Task: Find connections with filter location Pandharpur with filter topic #indiawith filter profile language Potuguese with filter current company IPE Global Limited with filter school Teerthanker Mahaveer University, Moradabad with filter industry Professional Organizations with filter service category Information Management with filter keywords title Risk Manager
Action: Mouse moved to (497, 65)
Screenshot: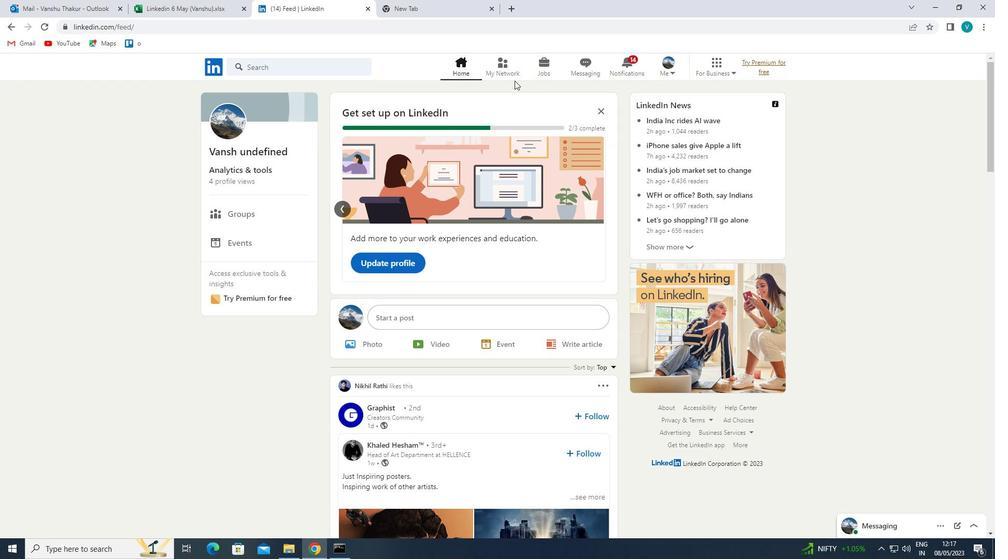 
Action: Mouse pressed left at (497, 65)
Screenshot: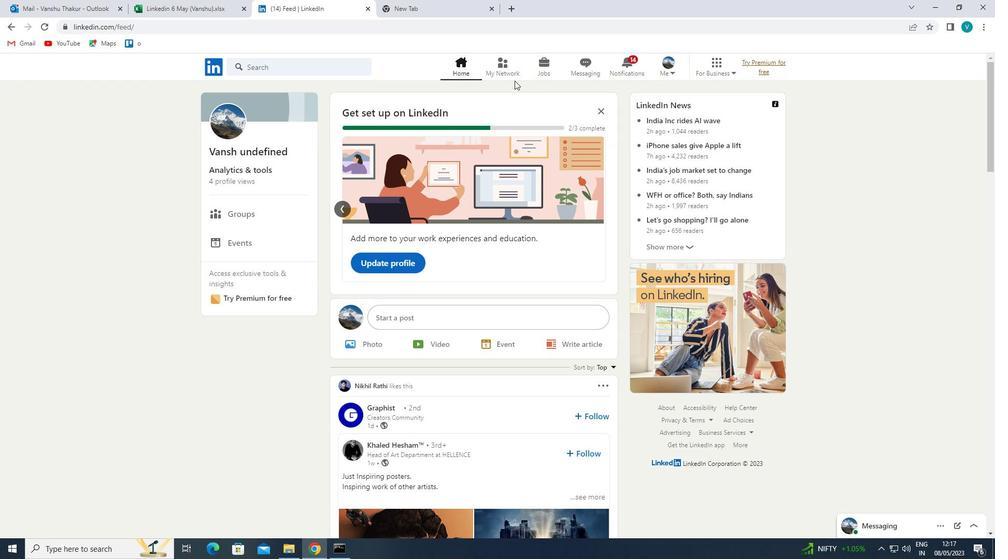 
Action: Mouse moved to (294, 120)
Screenshot: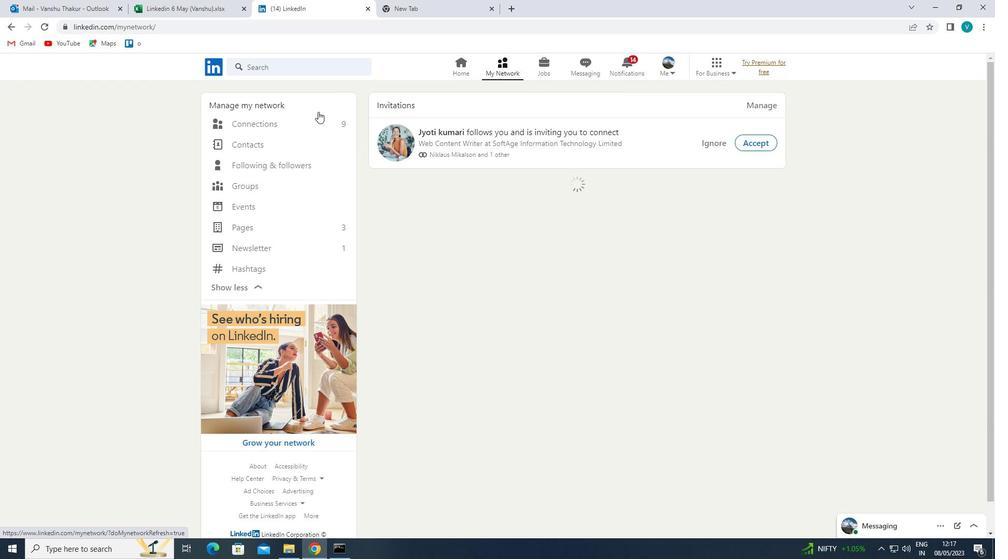 
Action: Mouse pressed left at (294, 120)
Screenshot: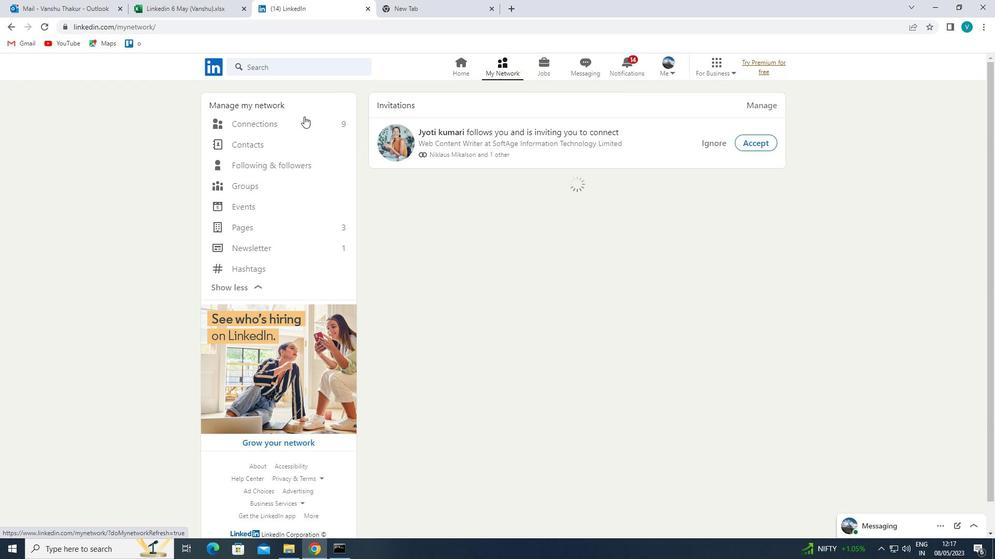 
Action: Mouse moved to (554, 128)
Screenshot: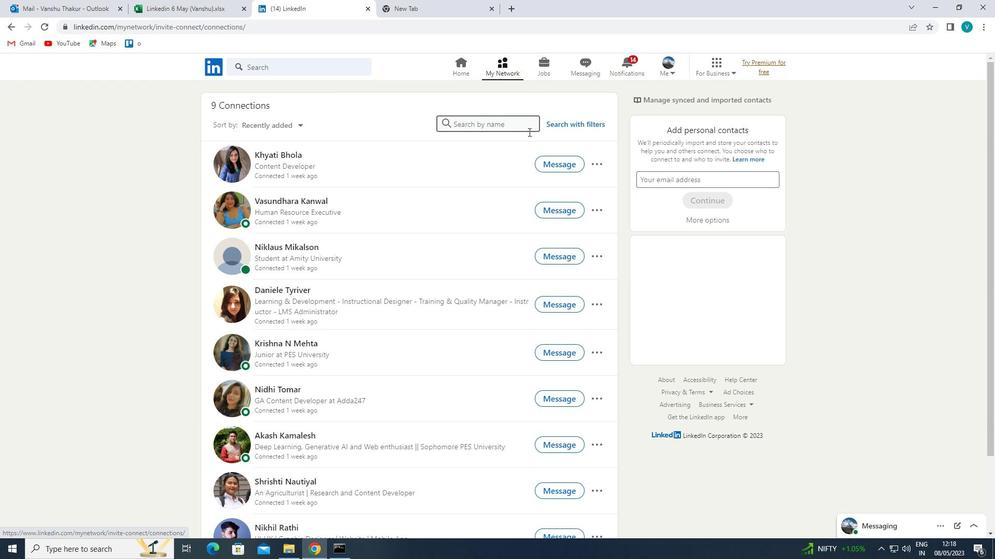 
Action: Mouse pressed left at (554, 128)
Screenshot: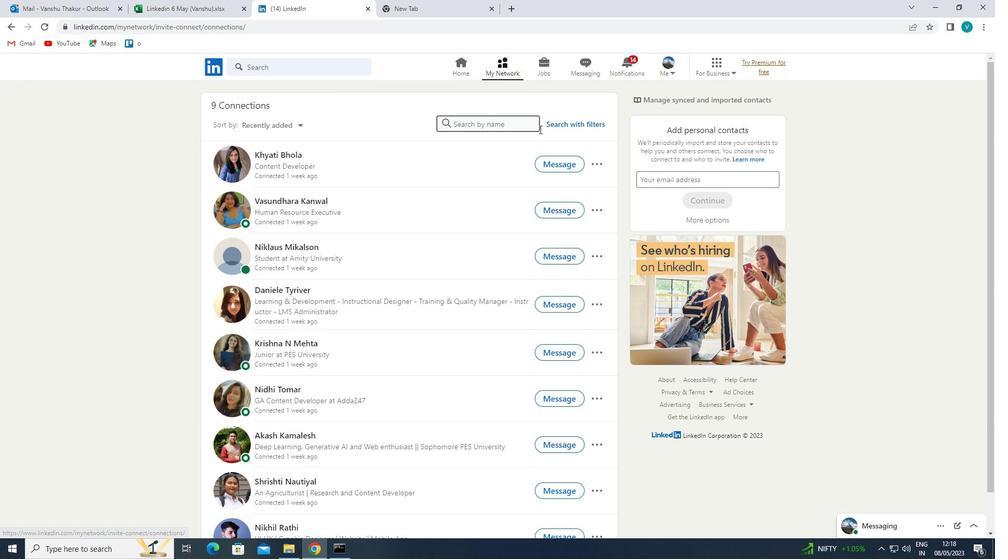 
Action: Mouse moved to (507, 101)
Screenshot: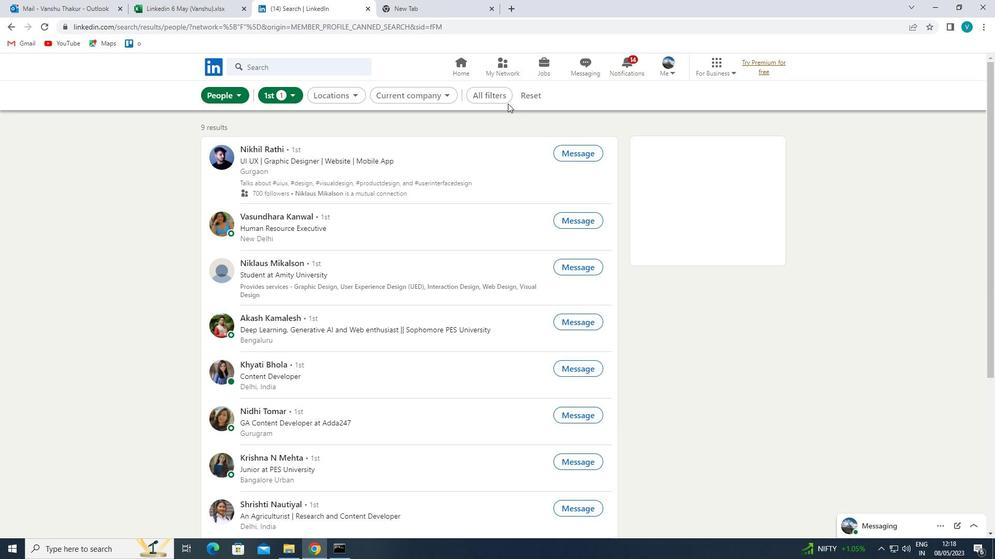 
Action: Mouse pressed left at (507, 101)
Screenshot: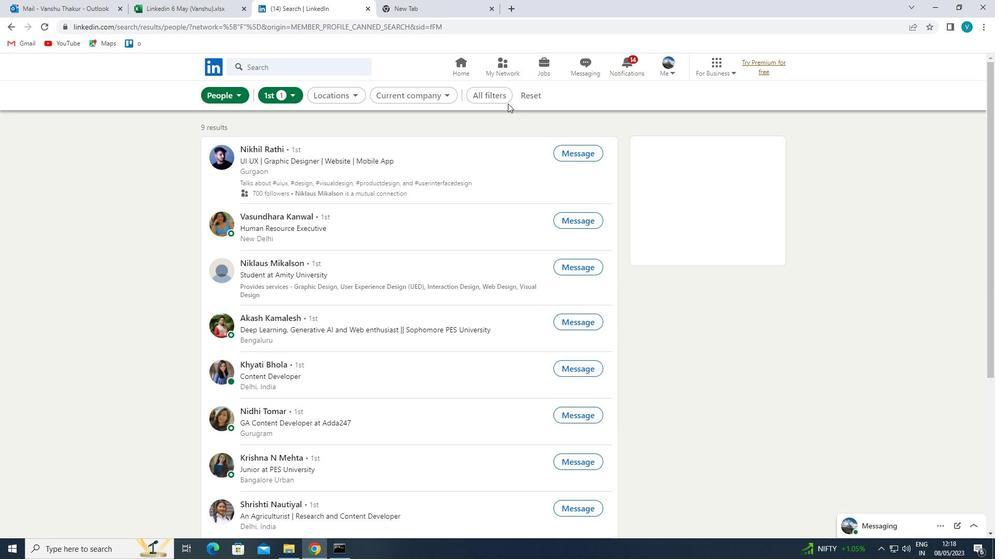 
Action: Mouse moved to (859, 229)
Screenshot: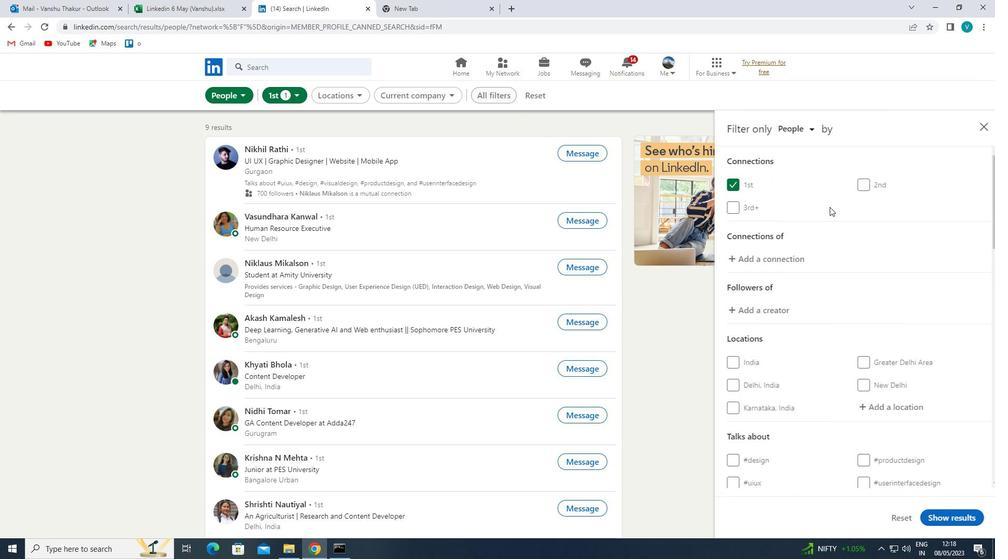 
Action: Mouse scrolled (859, 228) with delta (0, 0)
Screenshot: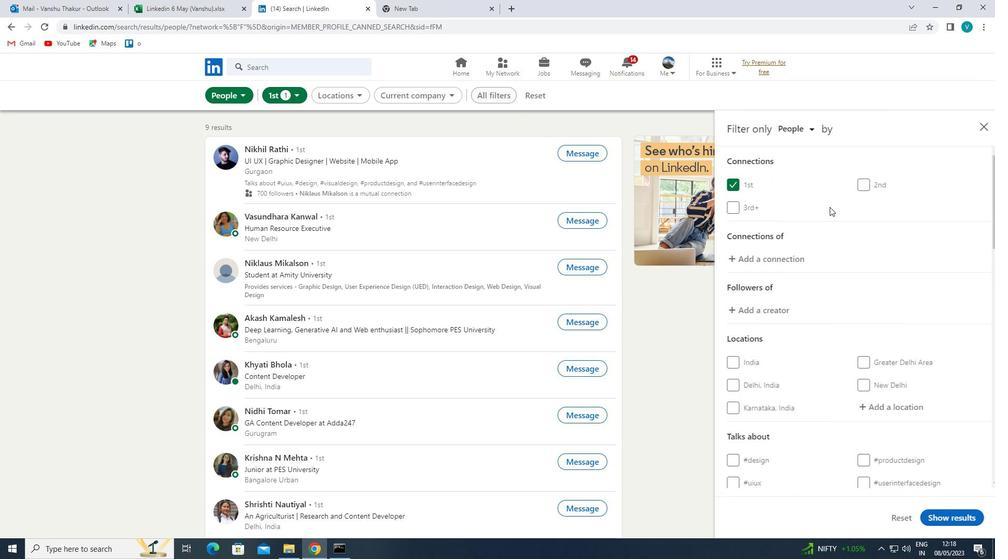 
Action: Mouse moved to (860, 231)
Screenshot: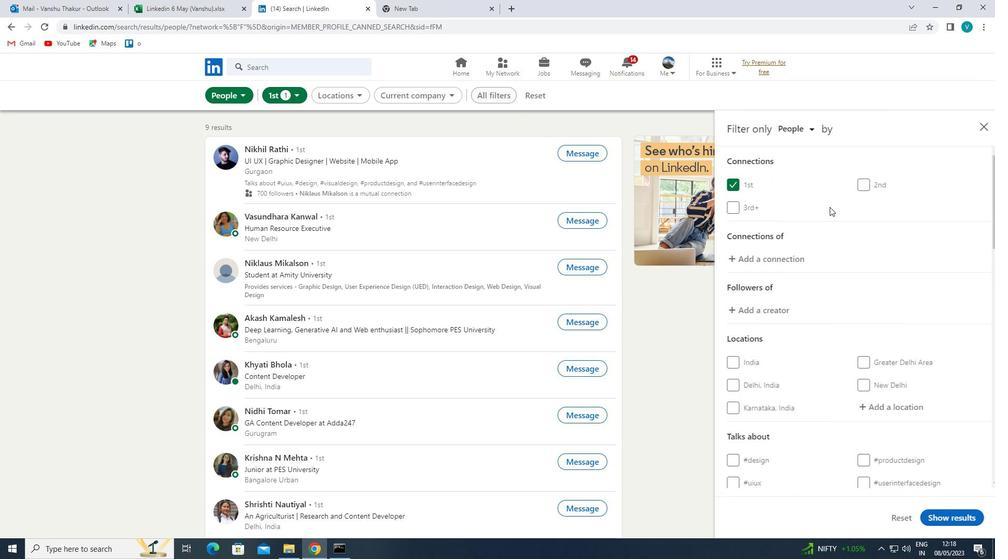 
Action: Mouse scrolled (860, 230) with delta (0, 0)
Screenshot: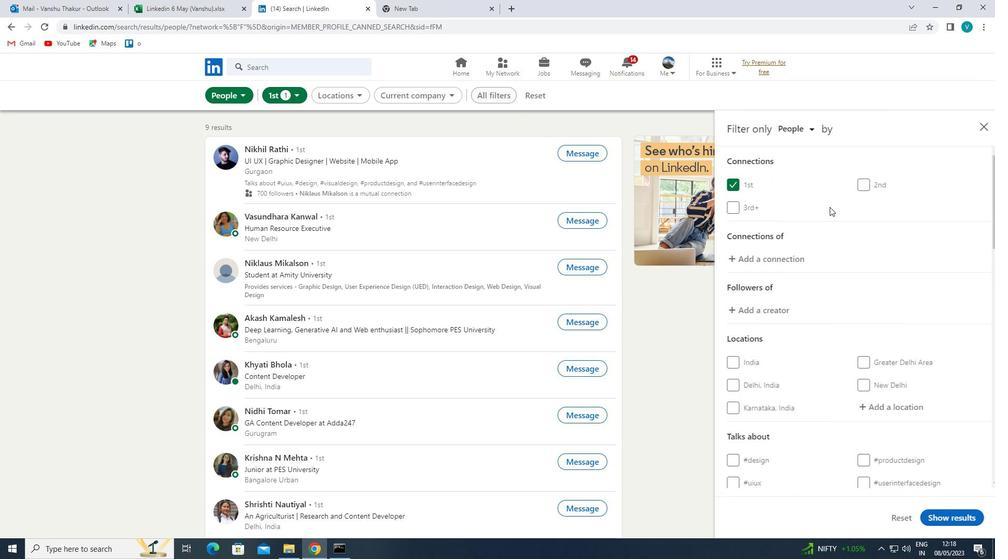 
Action: Mouse moved to (885, 306)
Screenshot: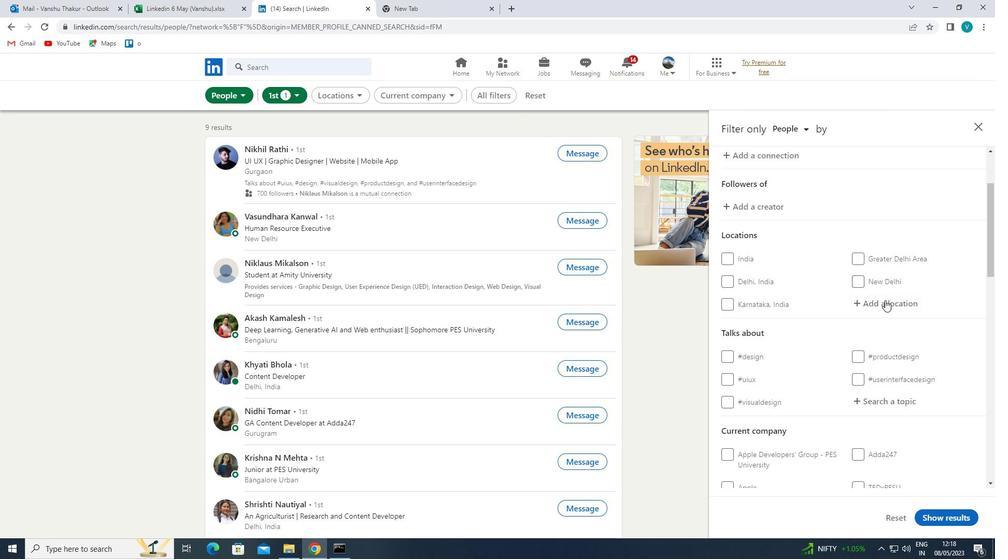 
Action: Mouse pressed left at (885, 306)
Screenshot: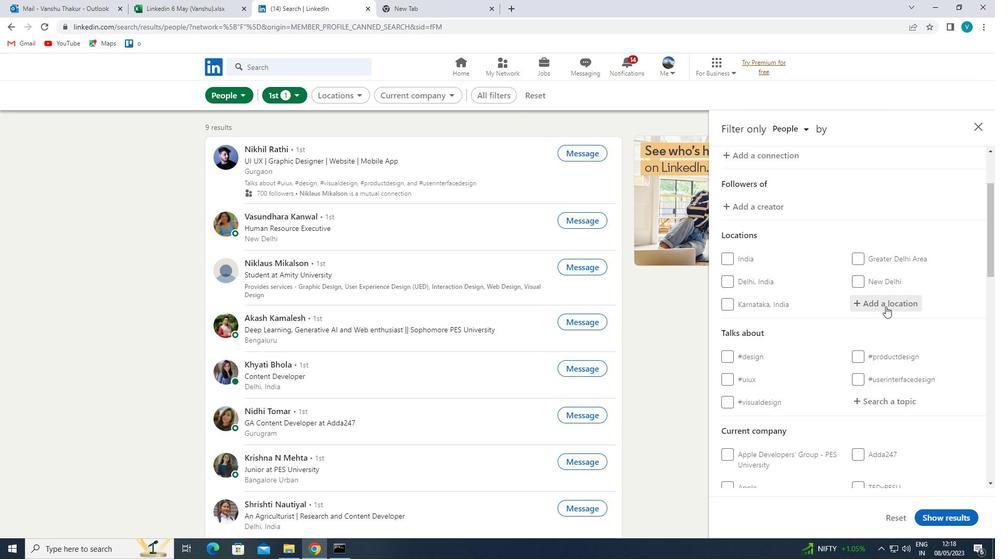 
Action: Mouse moved to (814, 264)
Screenshot: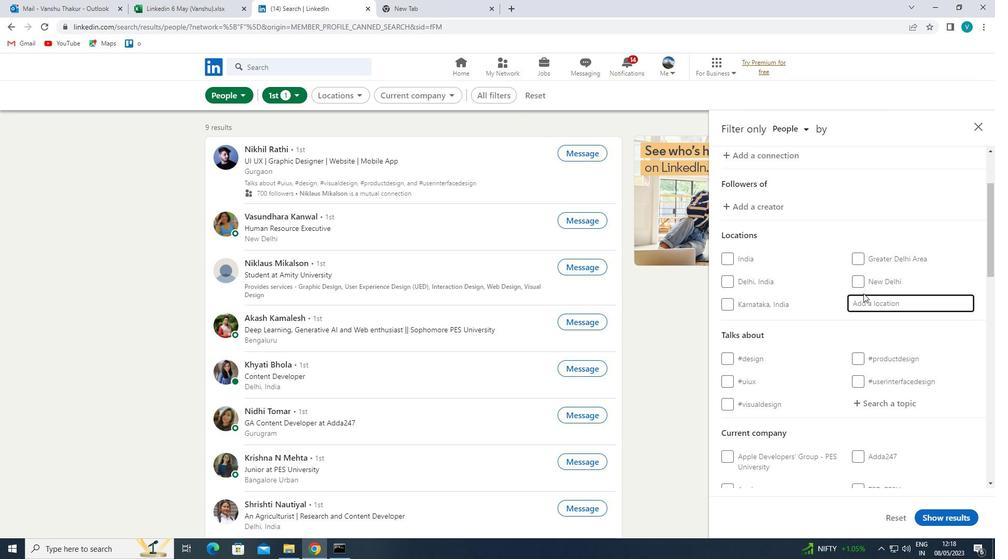 
Action: Key pressed <Key.shift>PANDHARPUR
Screenshot: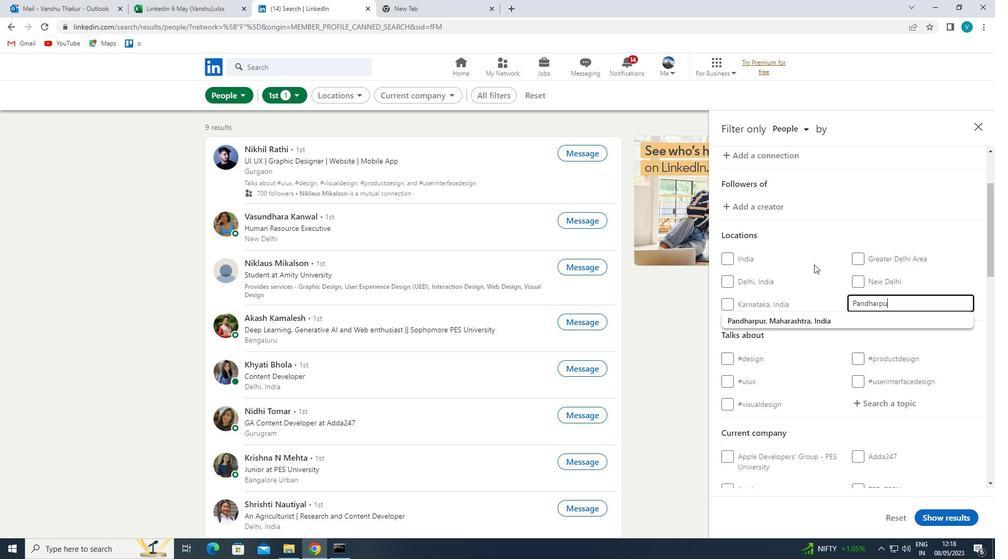
Action: Mouse moved to (811, 315)
Screenshot: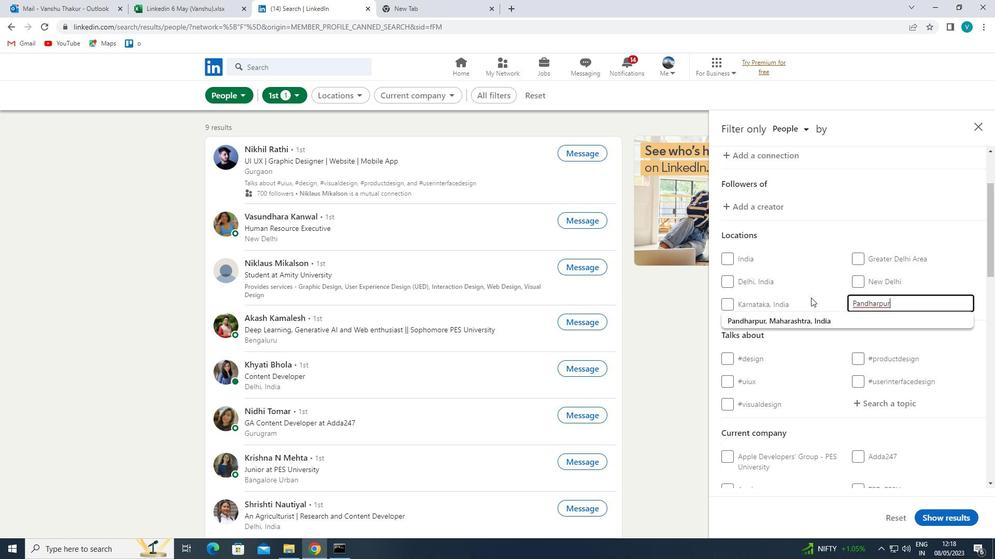 
Action: Mouse pressed left at (811, 315)
Screenshot: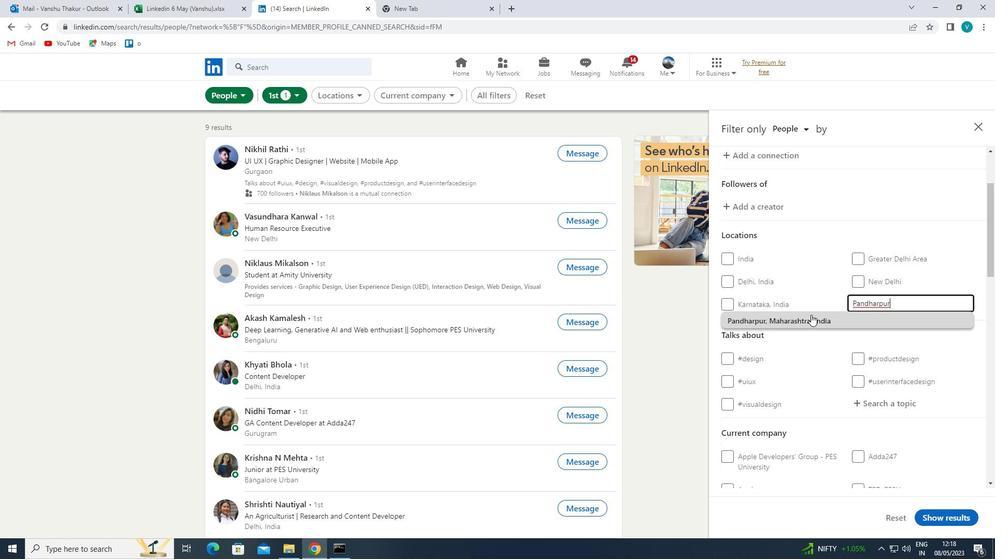 
Action: Mouse moved to (817, 313)
Screenshot: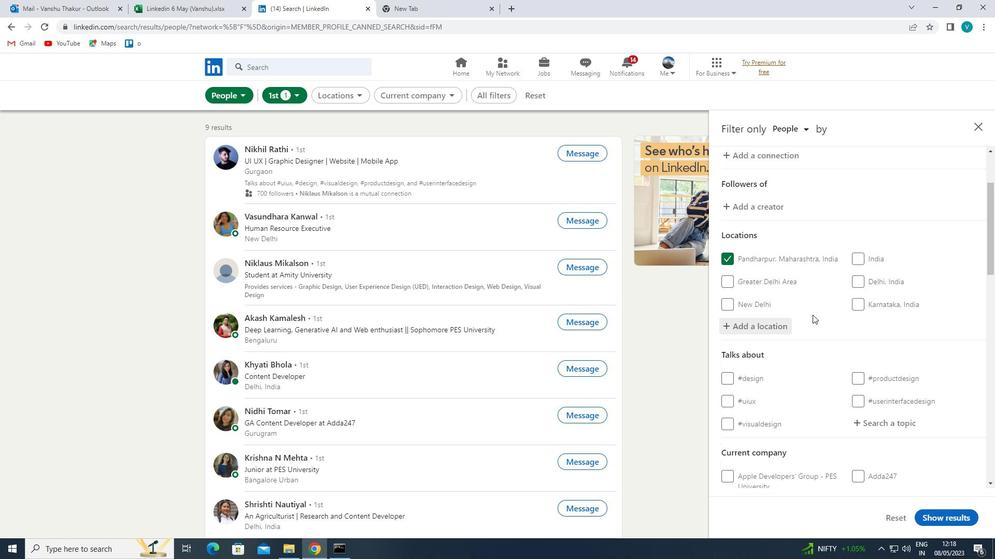 
Action: Mouse scrolled (817, 313) with delta (0, 0)
Screenshot: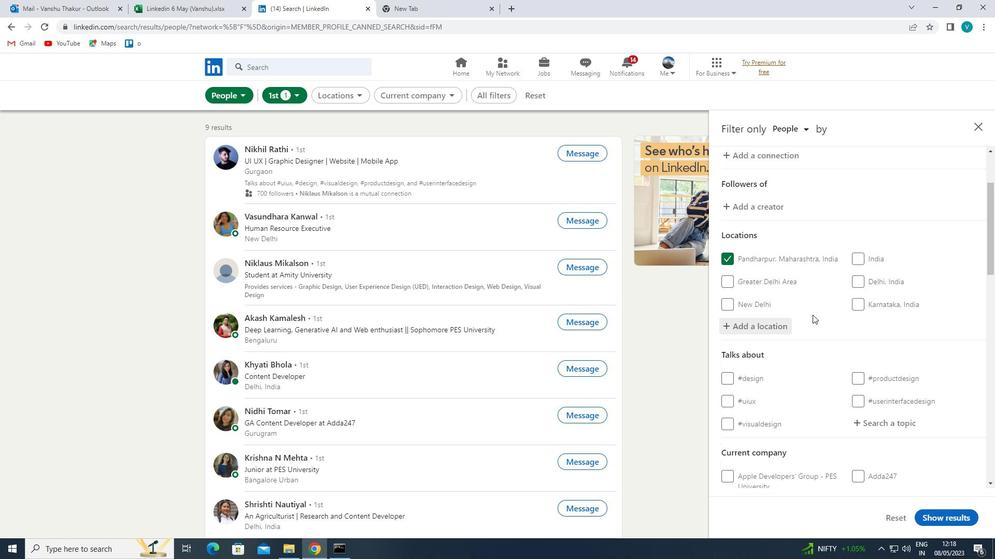 
Action: Mouse moved to (822, 314)
Screenshot: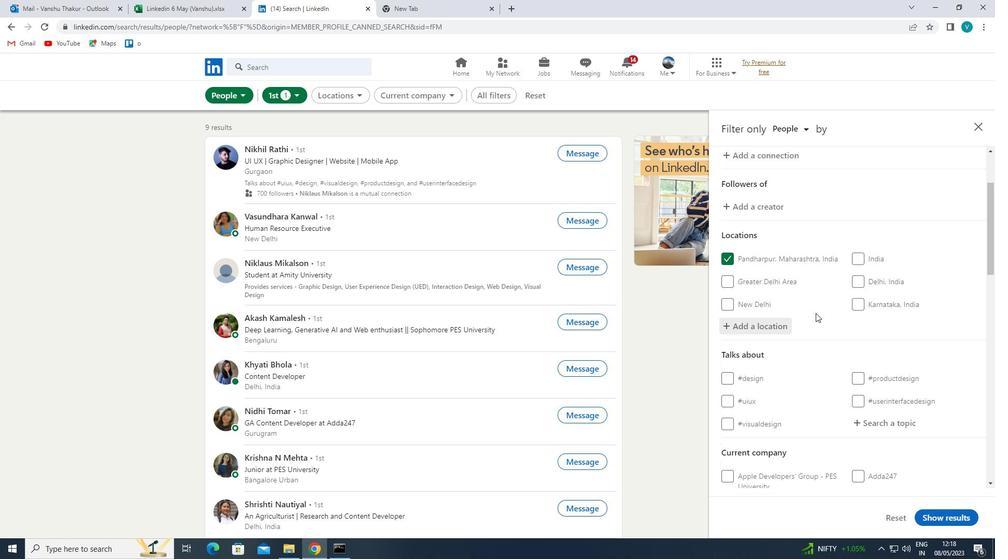 
Action: Mouse scrolled (822, 313) with delta (0, 0)
Screenshot: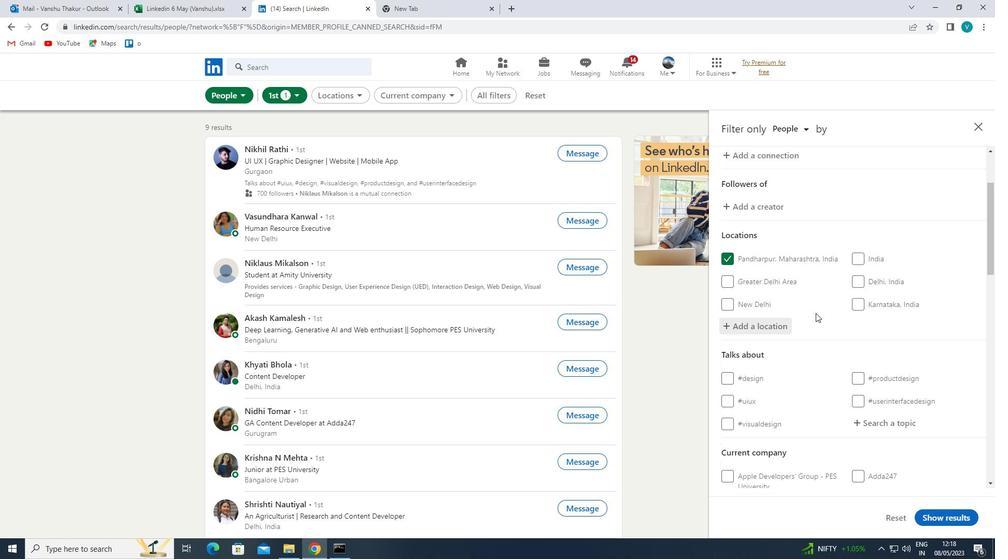
Action: Mouse moved to (830, 319)
Screenshot: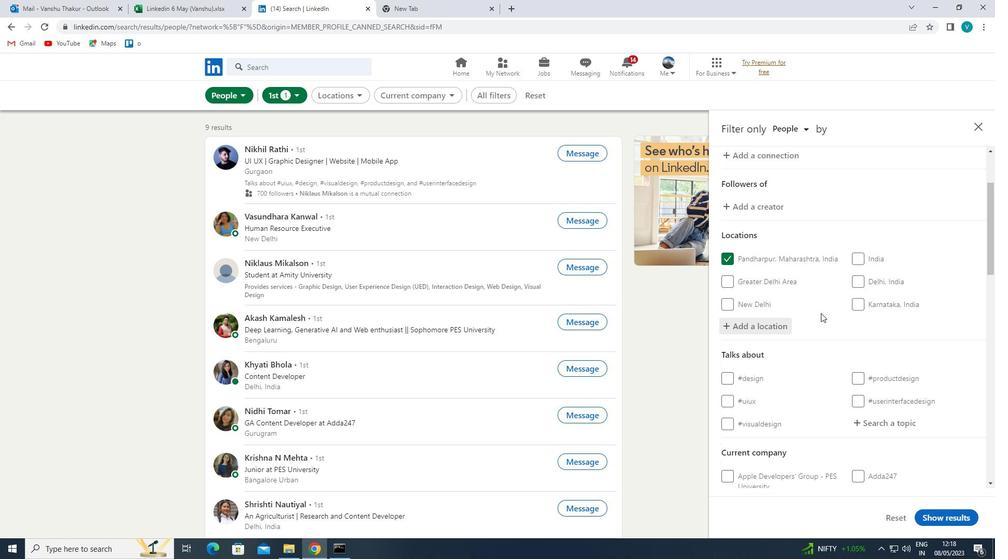 
Action: Mouse scrolled (830, 318) with delta (0, 0)
Screenshot: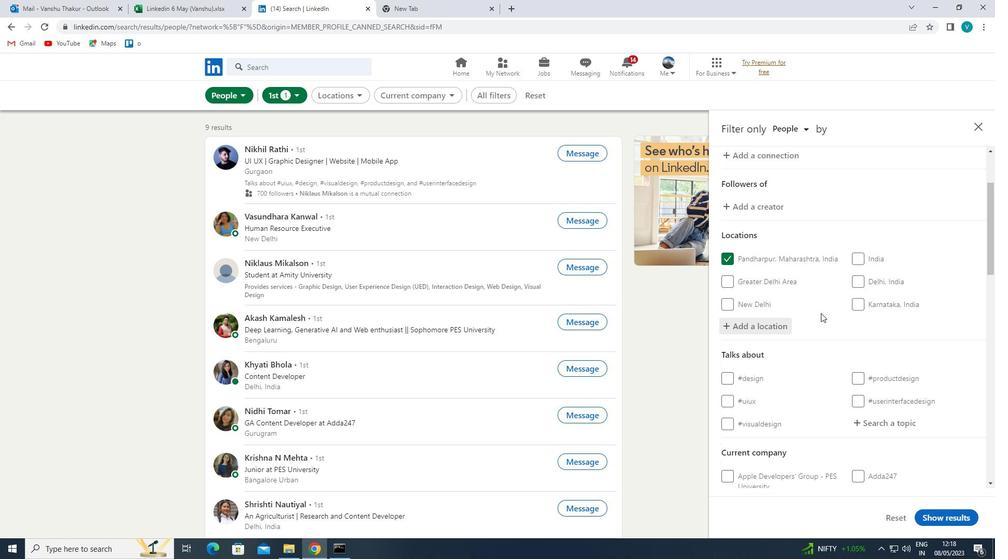 
Action: Mouse moved to (903, 265)
Screenshot: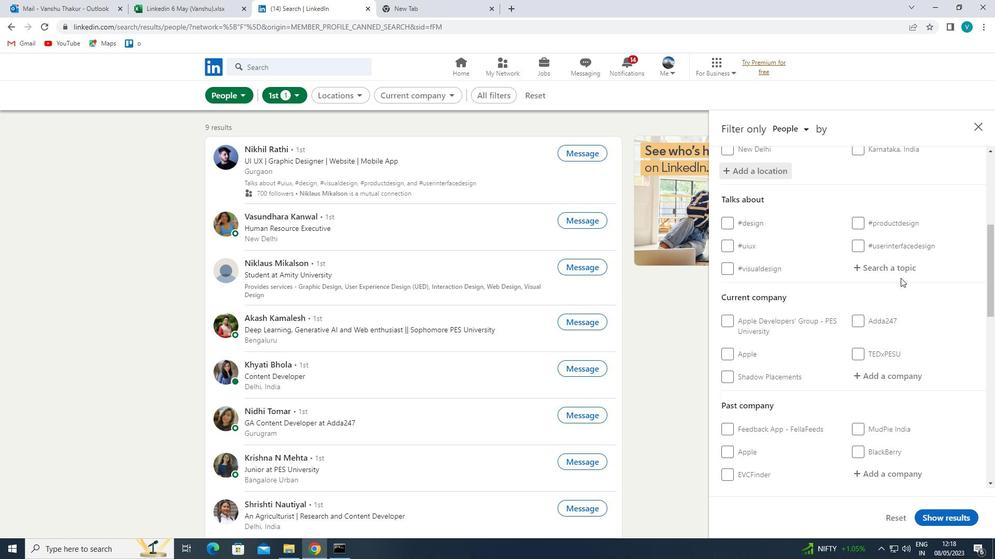 
Action: Mouse pressed left at (903, 265)
Screenshot: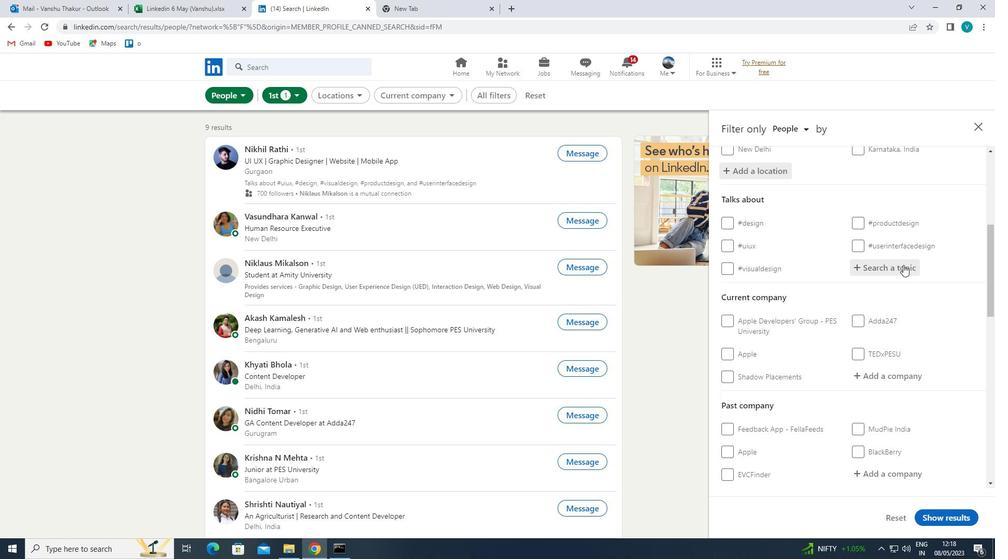 
Action: Mouse moved to (810, 209)
Screenshot: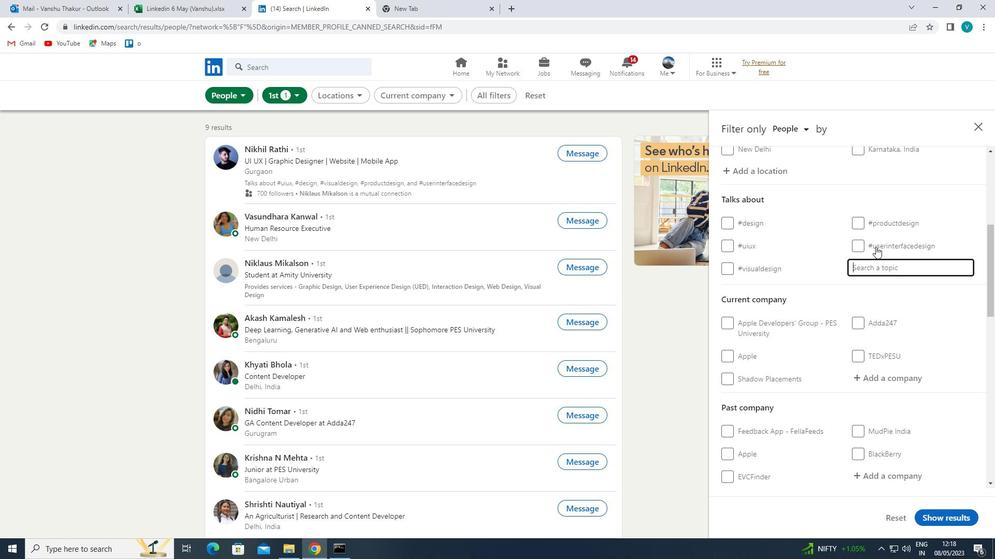 
Action: Key pressed INDIA
Screenshot: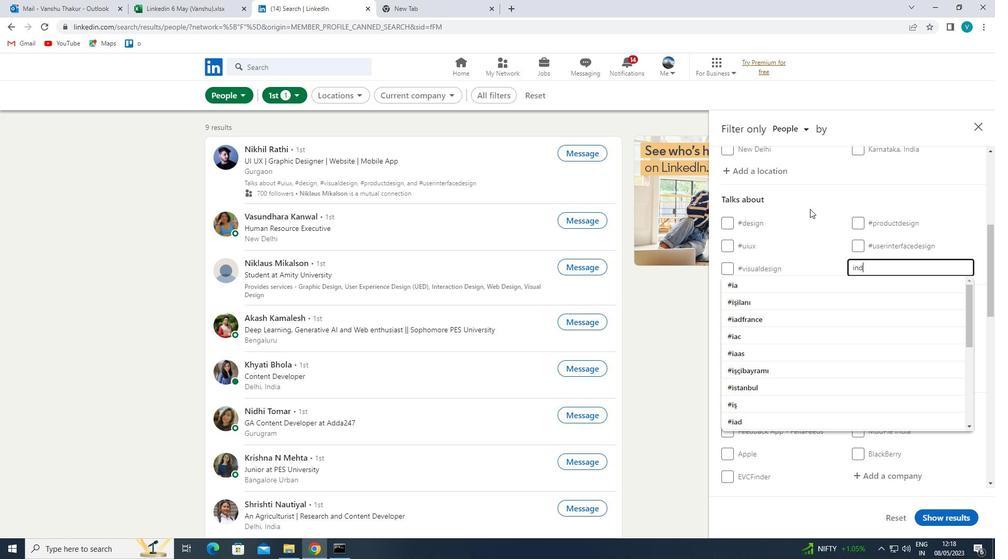 
Action: Mouse moved to (781, 281)
Screenshot: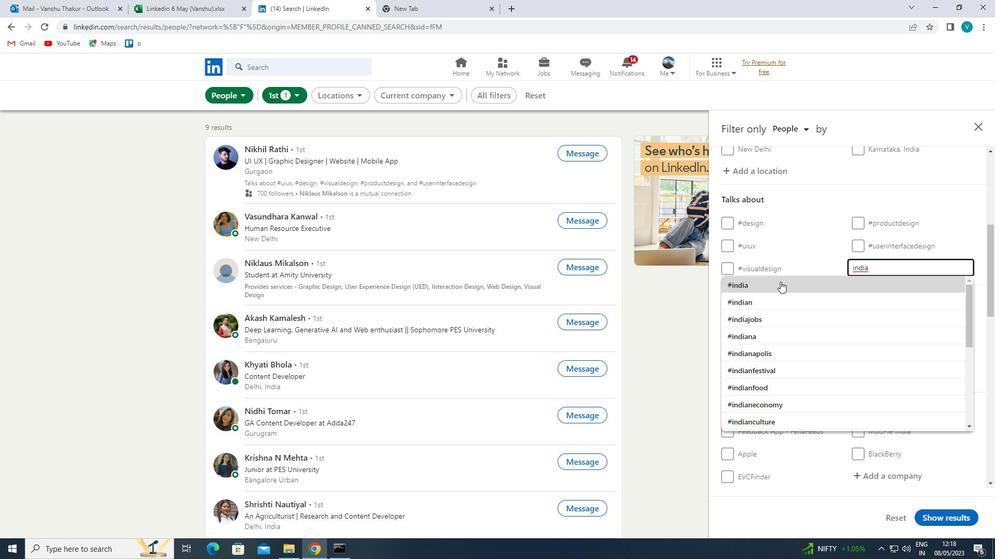 
Action: Mouse pressed left at (781, 281)
Screenshot: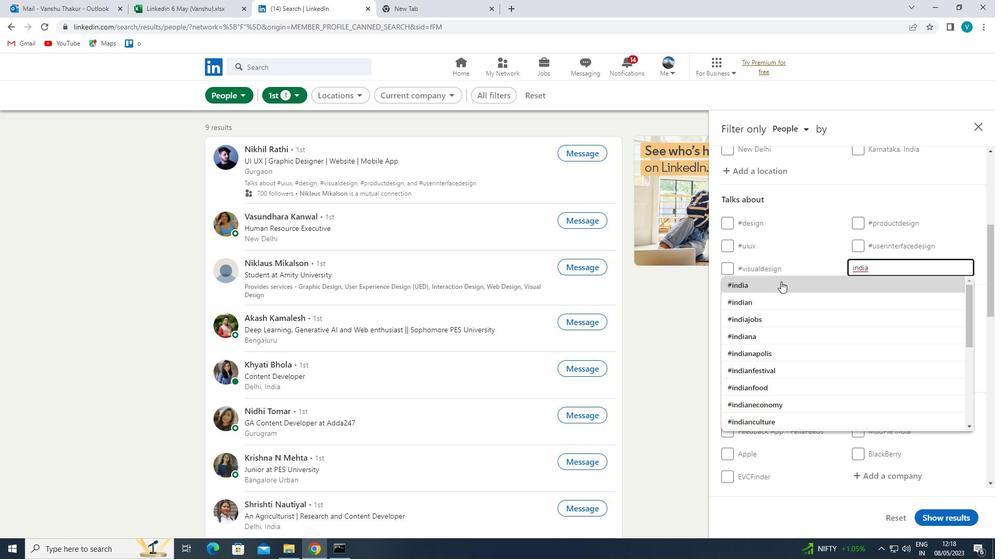 
Action: Mouse moved to (814, 275)
Screenshot: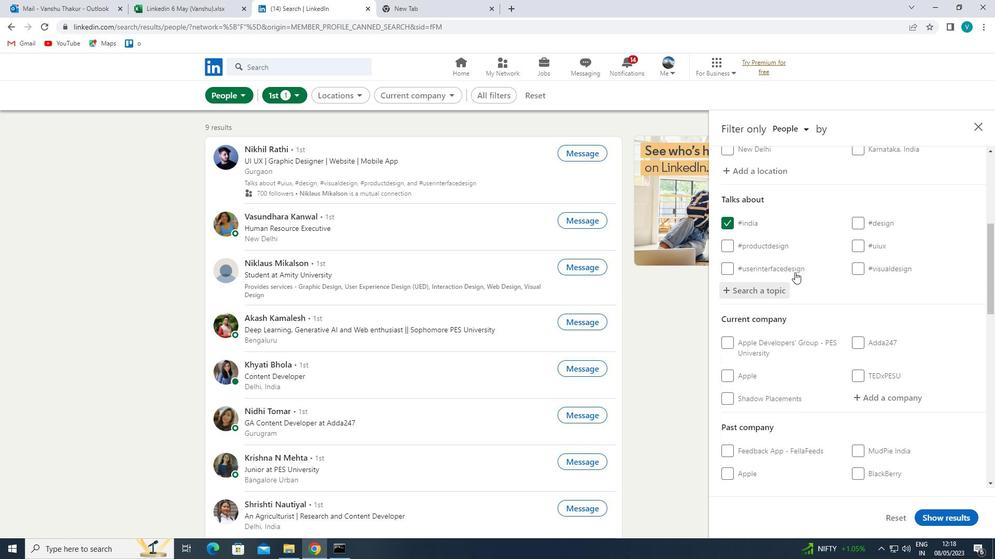 
Action: Mouse scrolled (814, 275) with delta (0, 0)
Screenshot: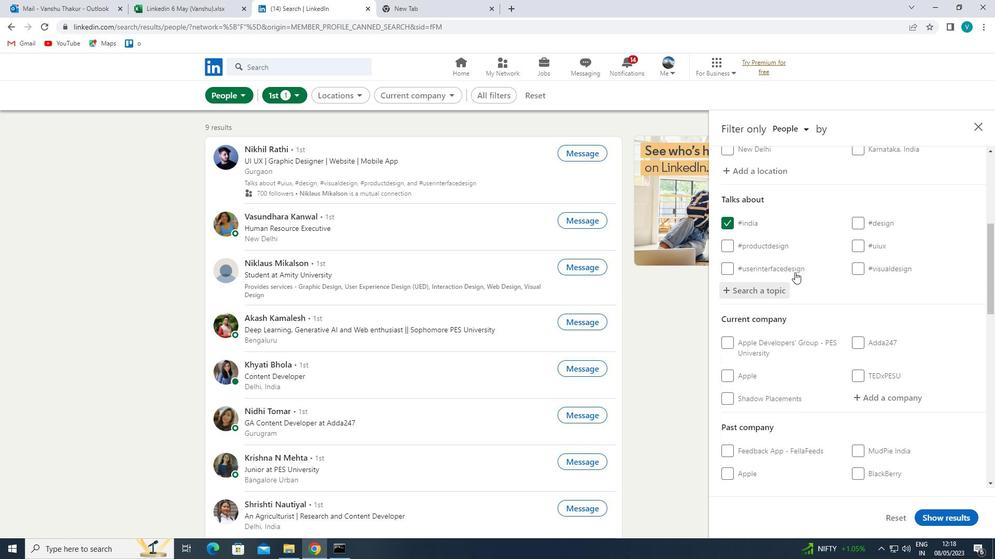 
Action: Mouse moved to (837, 284)
Screenshot: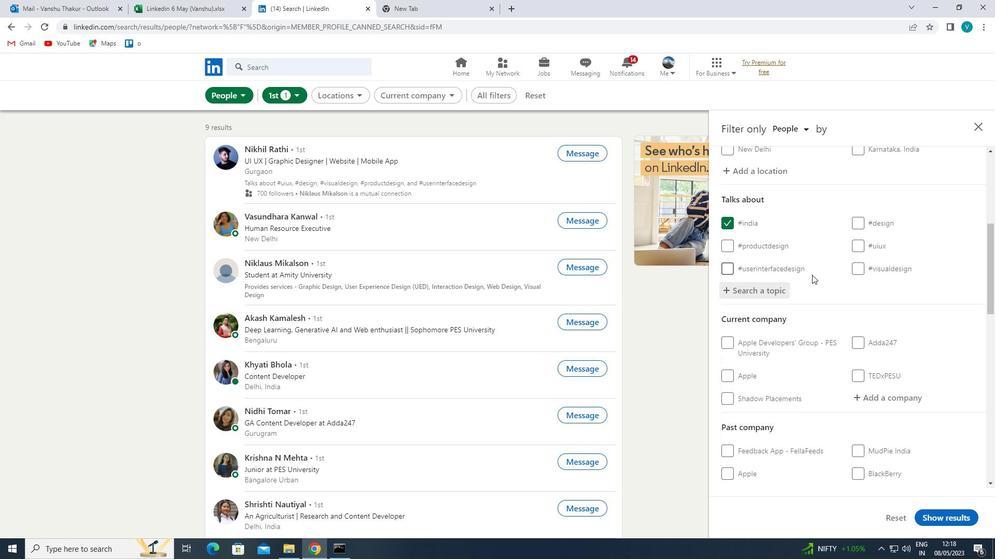 
Action: Mouse scrolled (837, 283) with delta (0, 0)
Screenshot: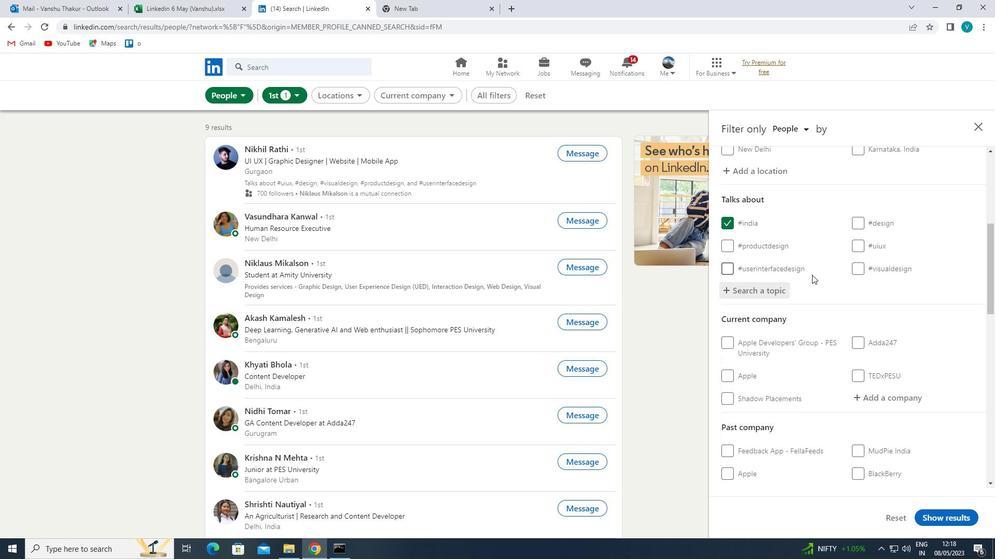 
Action: Mouse moved to (840, 284)
Screenshot: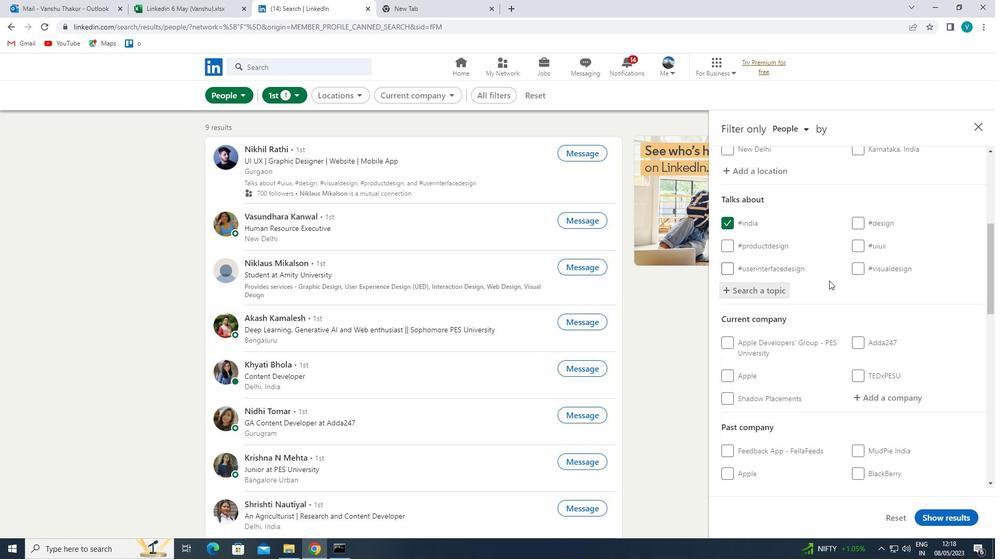
Action: Mouse scrolled (840, 283) with delta (0, 0)
Screenshot: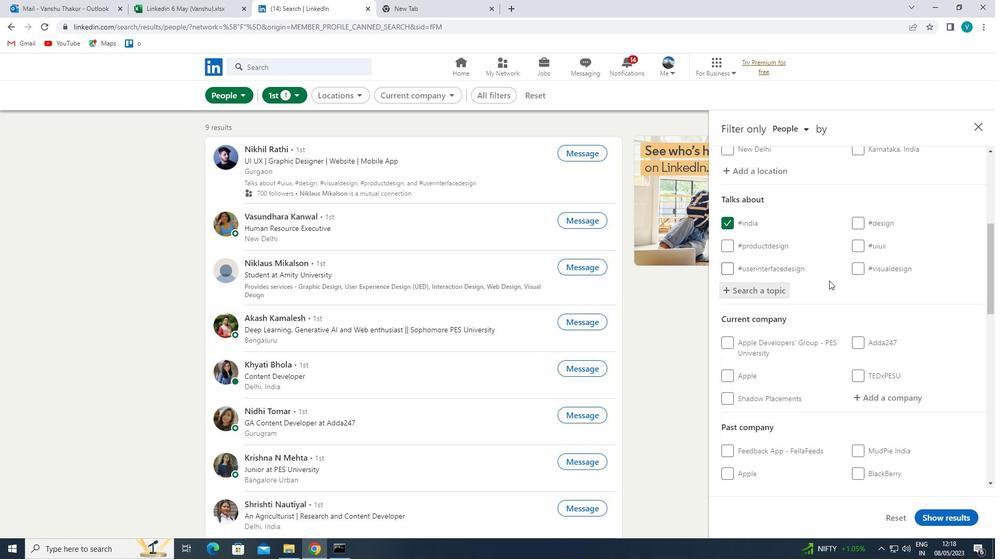 
Action: Mouse moved to (896, 259)
Screenshot: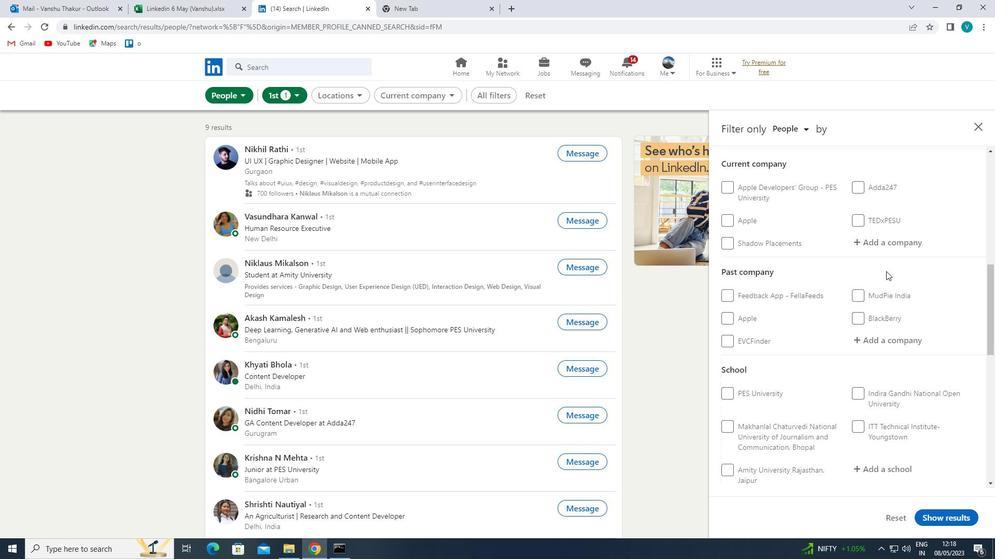 
Action: Mouse pressed left at (896, 259)
Screenshot: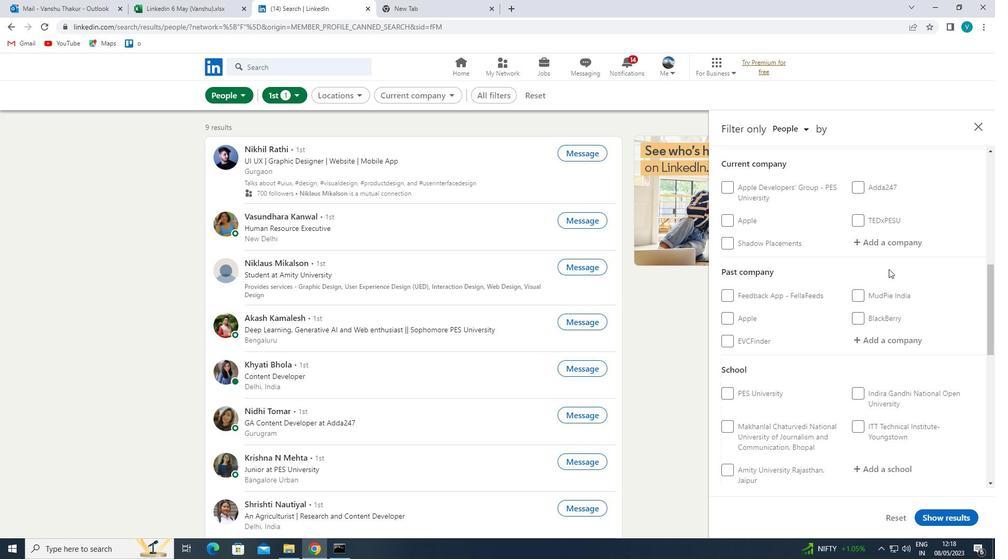 
Action: Mouse moved to (904, 244)
Screenshot: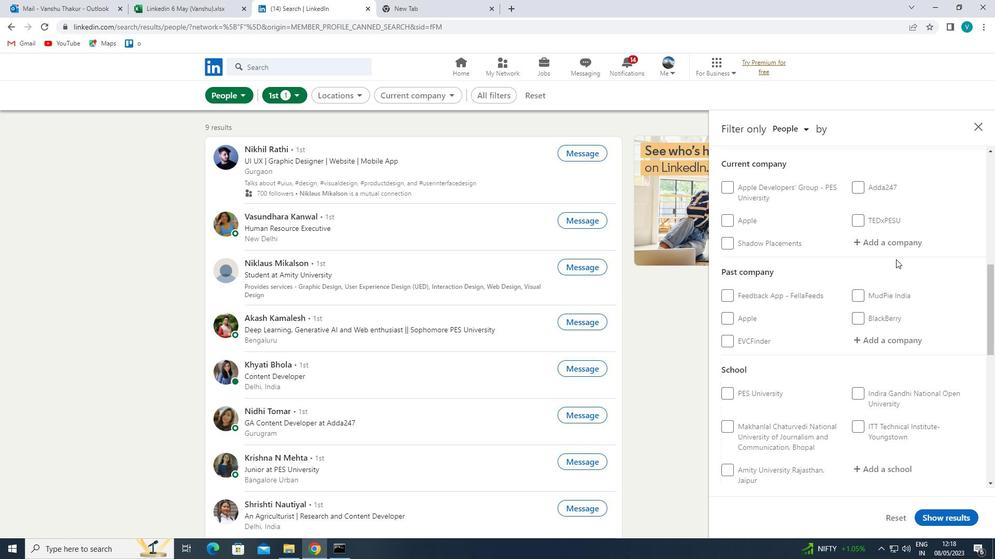 
Action: Mouse pressed left at (904, 244)
Screenshot: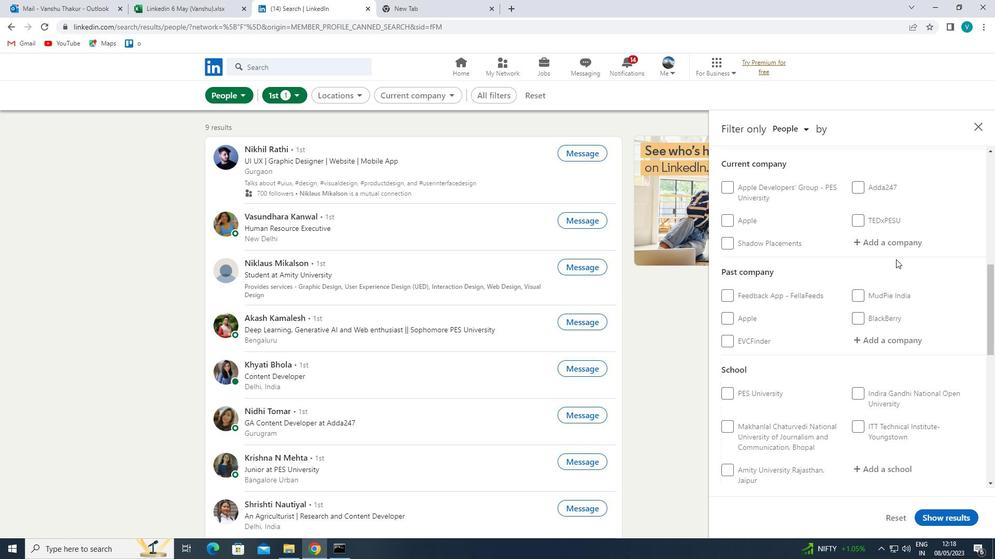 
Action: Mouse moved to (835, 202)
Screenshot: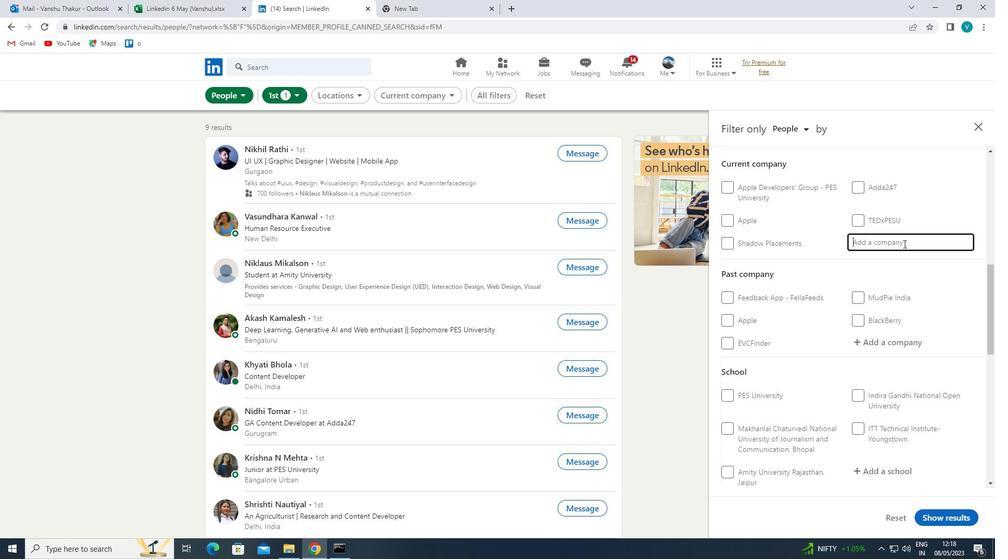
Action: Key pressed <Key.shift>IPE<Key.space>
Screenshot: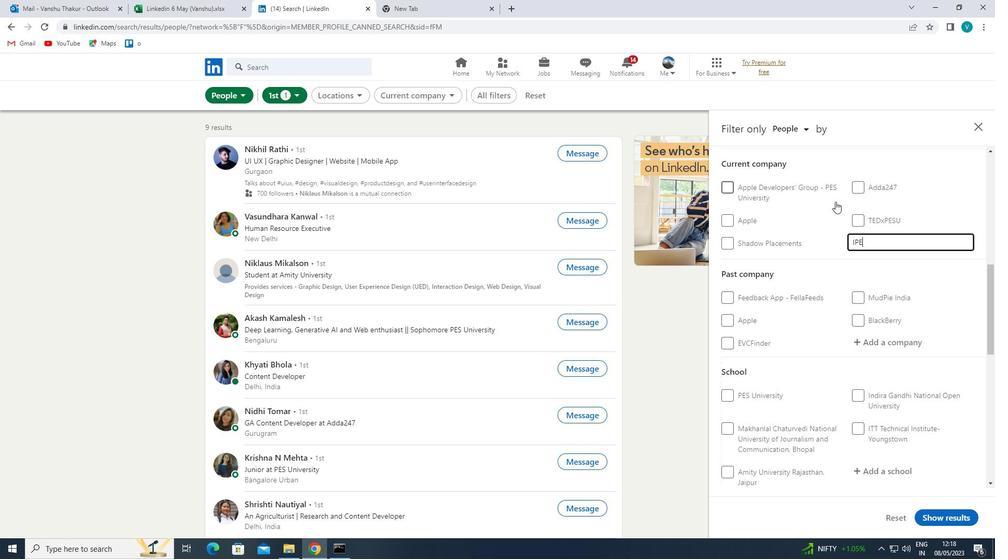 
Action: Mouse moved to (833, 254)
Screenshot: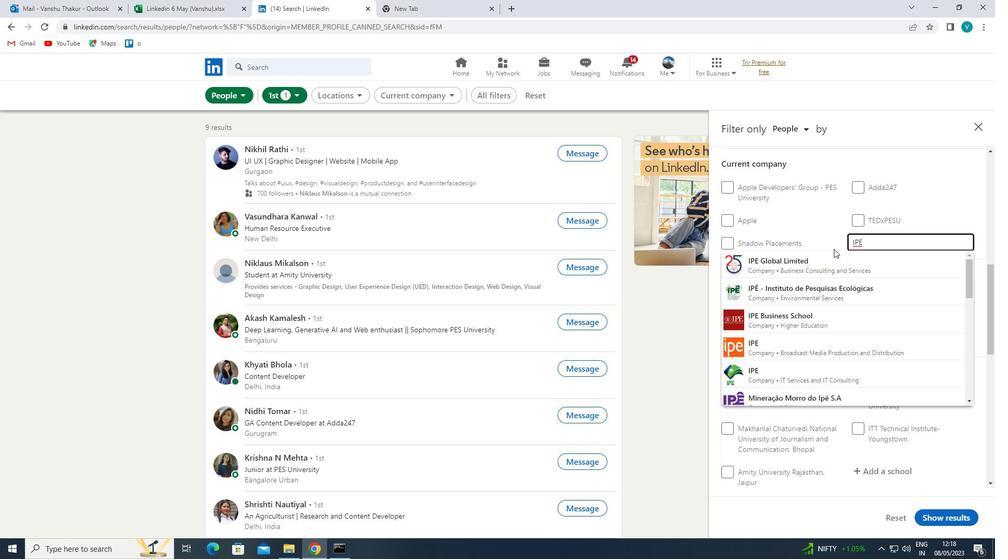 
Action: Mouse pressed left at (833, 254)
Screenshot: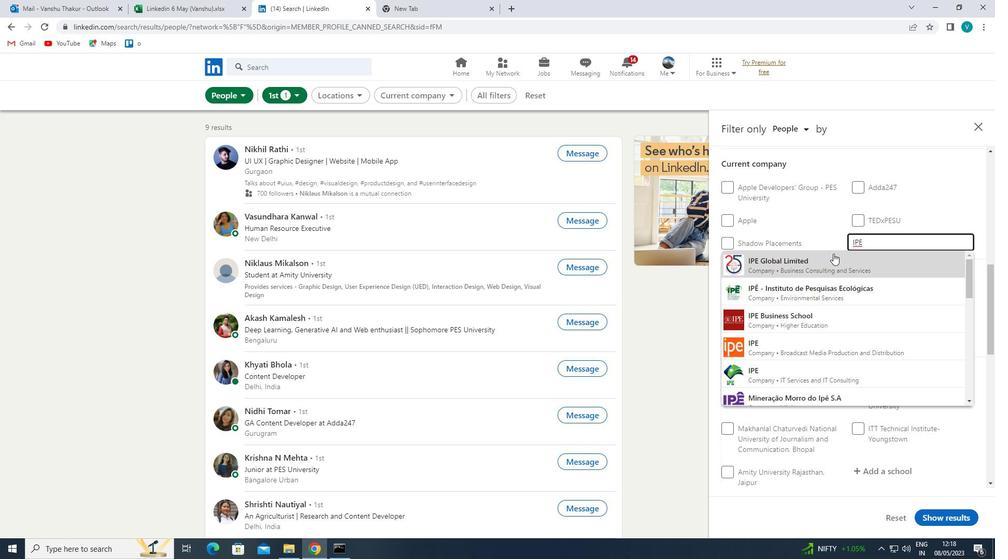 
Action: Mouse moved to (833, 255)
Screenshot: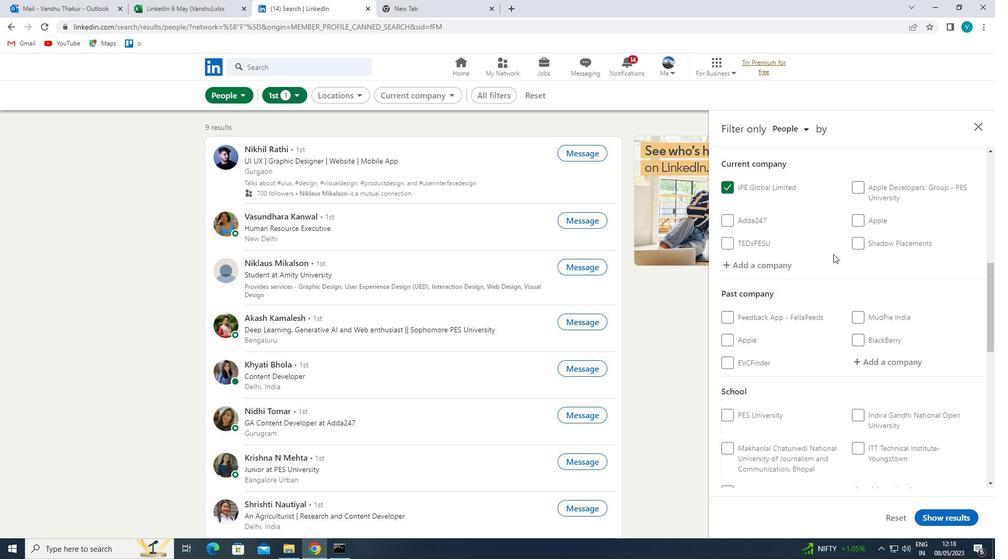 
Action: Mouse scrolled (833, 254) with delta (0, 0)
Screenshot: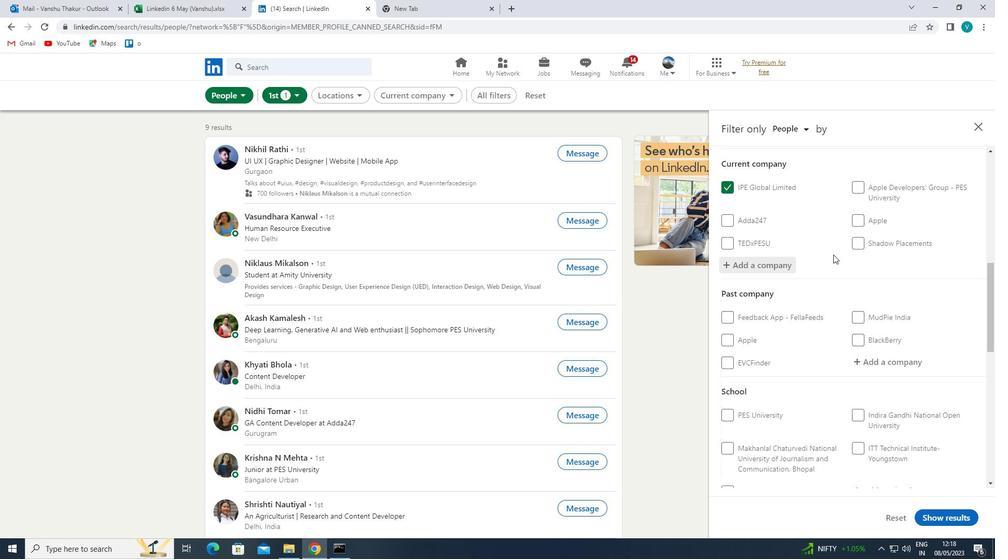 
Action: Mouse moved to (836, 256)
Screenshot: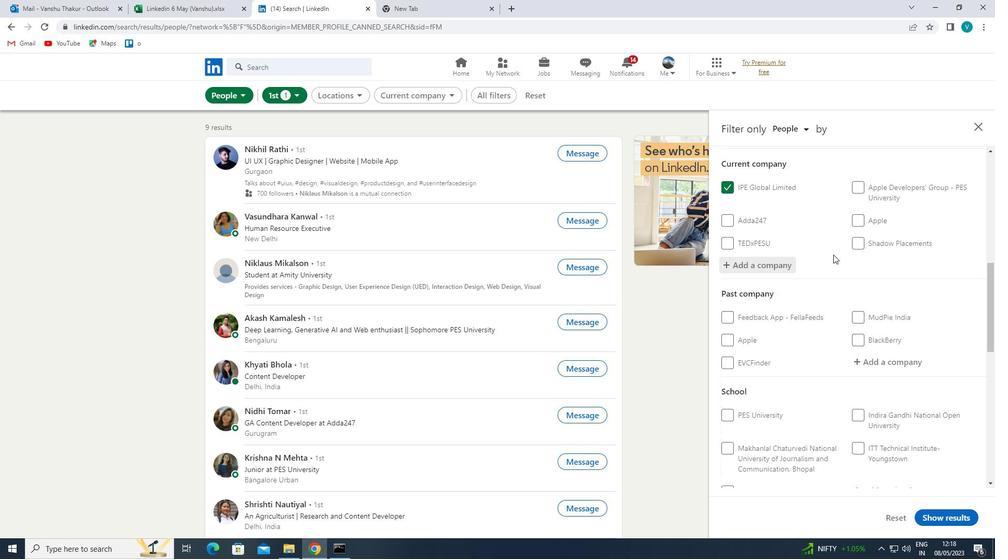 
Action: Mouse scrolled (836, 255) with delta (0, 0)
Screenshot: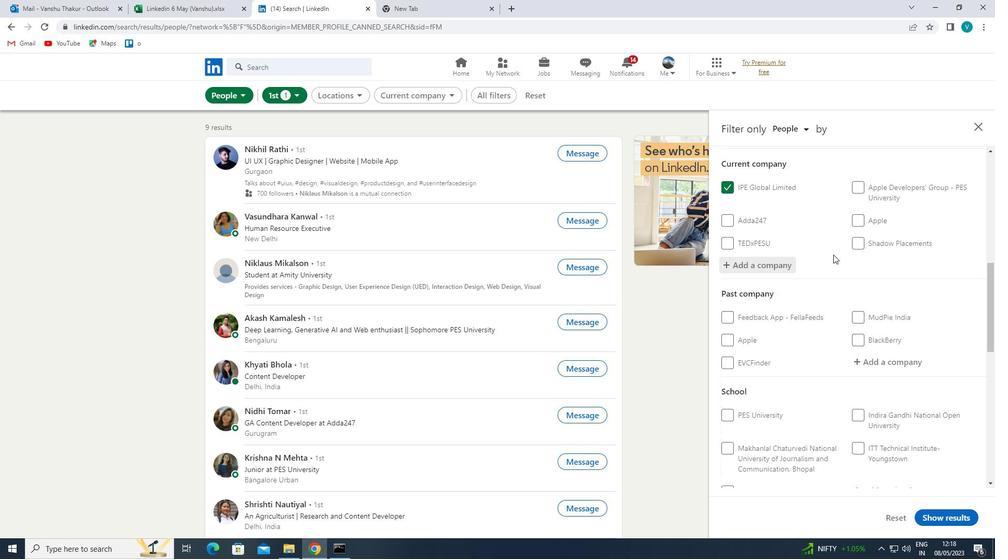 
Action: Mouse moved to (852, 285)
Screenshot: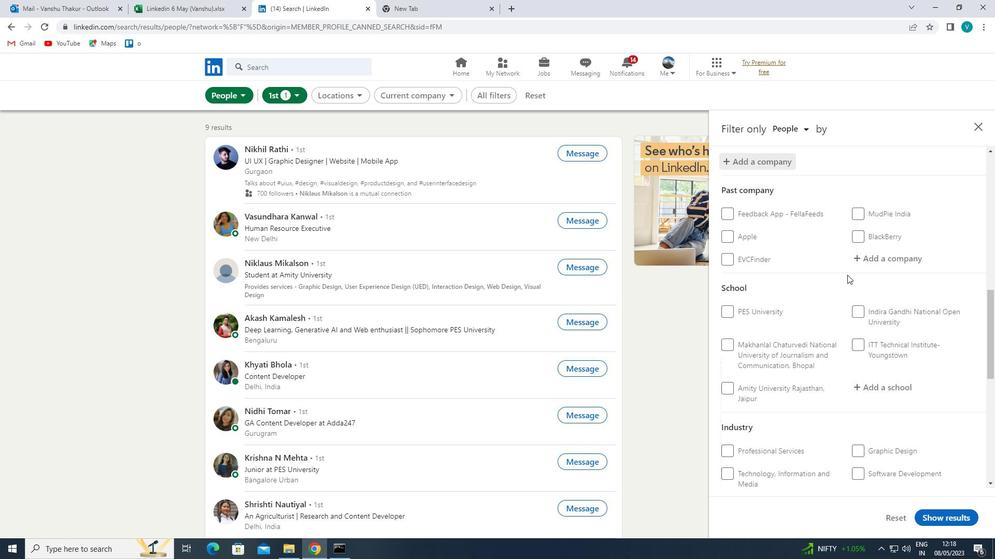 
Action: Mouse scrolled (852, 285) with delta (0, 0)
Screenshot: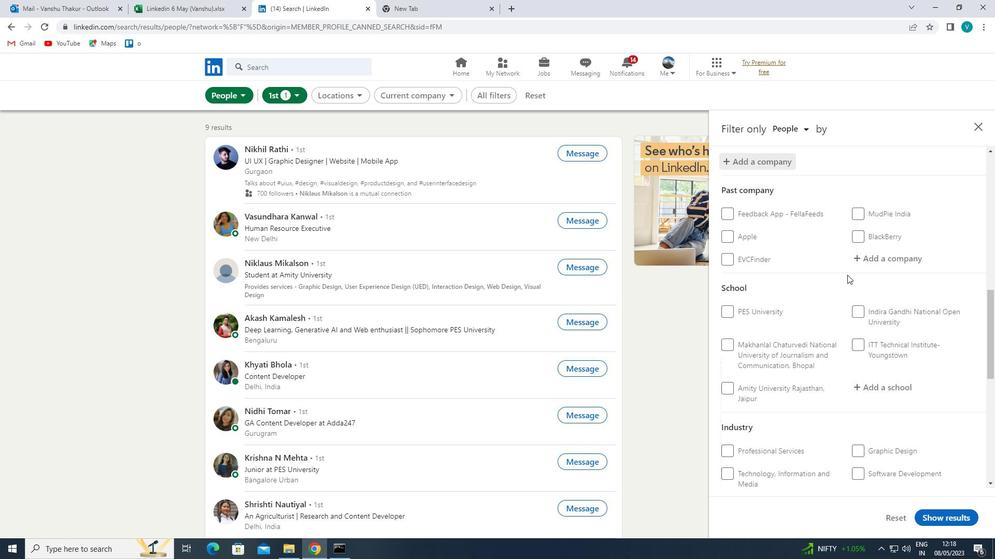 
Action: Mouse moved to (881, 331)
Screenshot: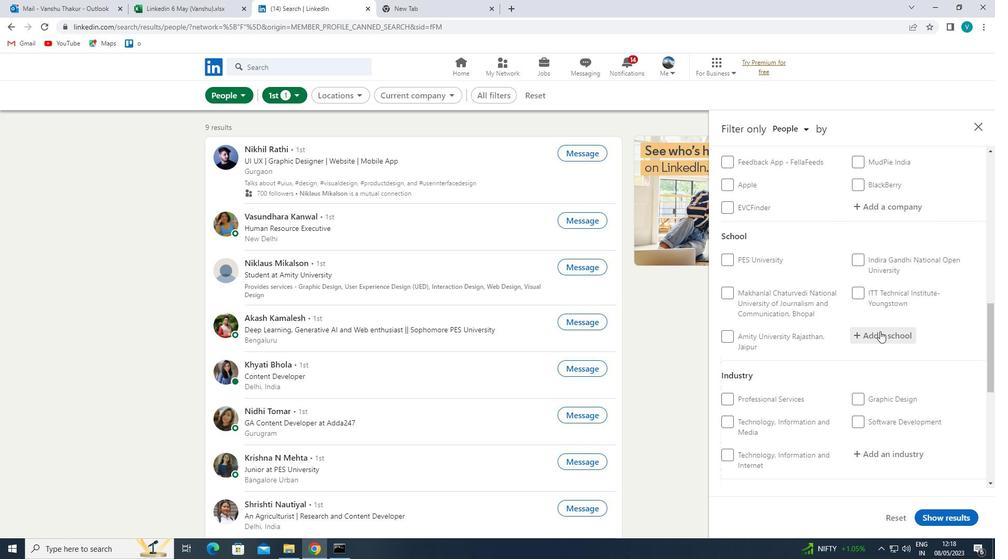 
Action: Mouse pressed left at (881, 331)
Screenshot: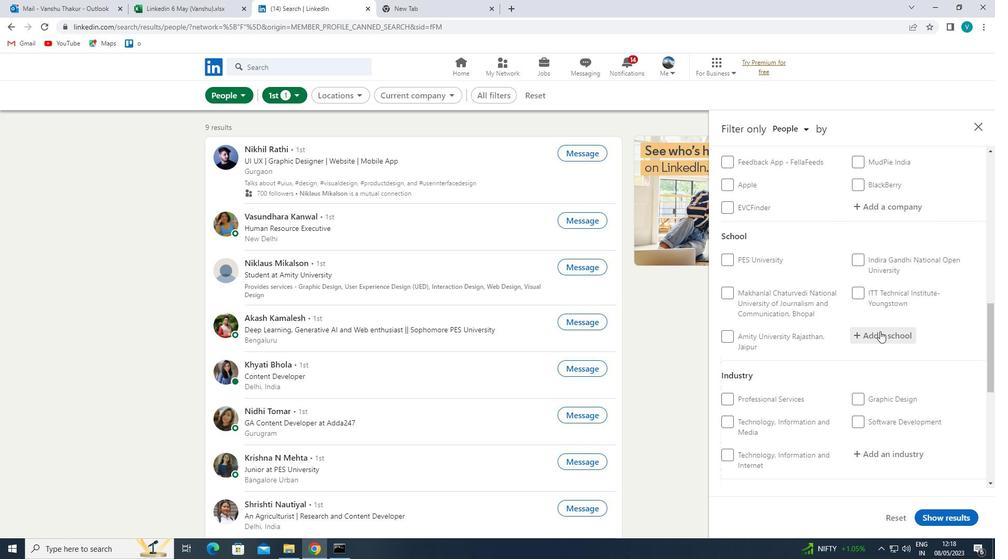 
Action: Mouse moved to (881, 331)
Screenshot: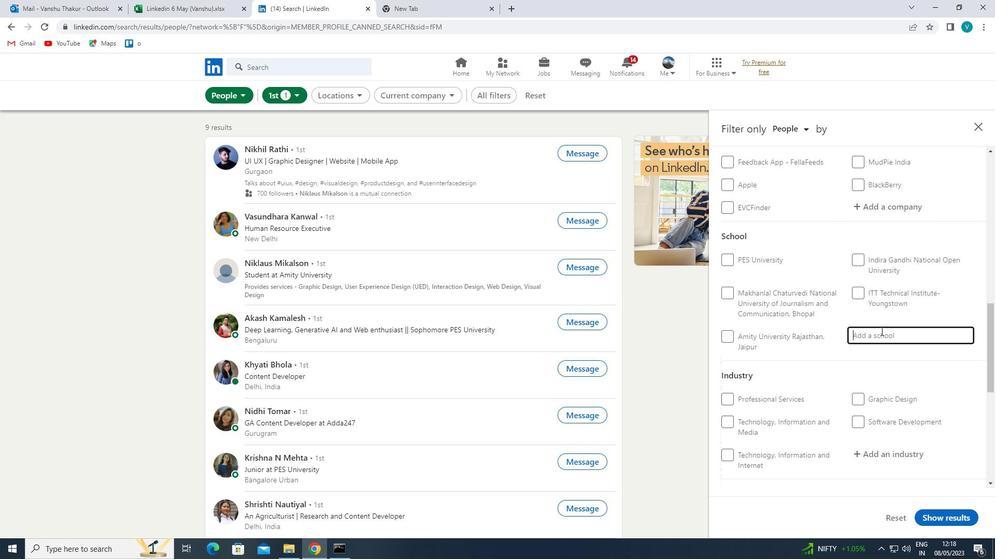 
Action: Key pressed <Key.shift>
Screenshot: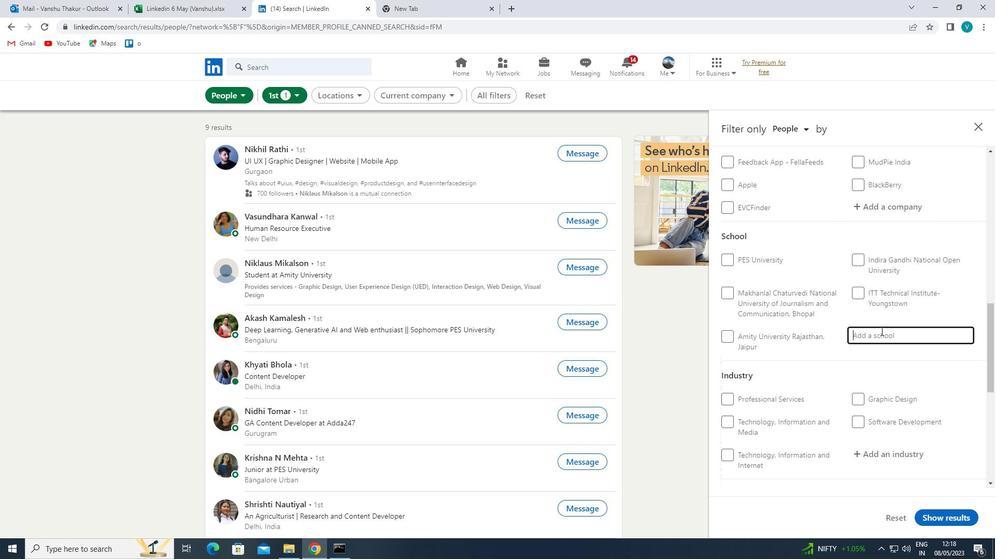 
Action: Mouse moved to (871, 337)
Screenshot: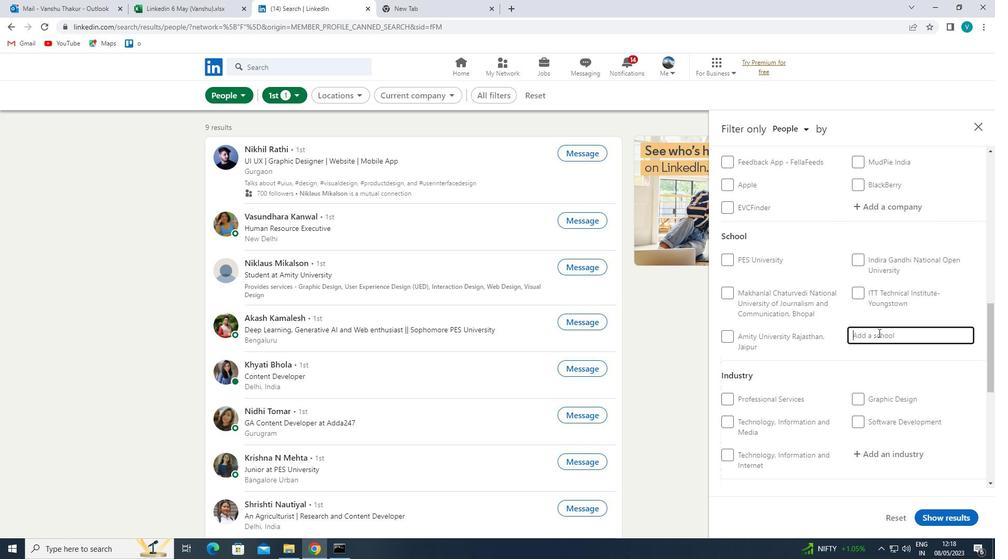 
Action: Key pressed <Key.shift><Key.shift>TEER
Screenshot: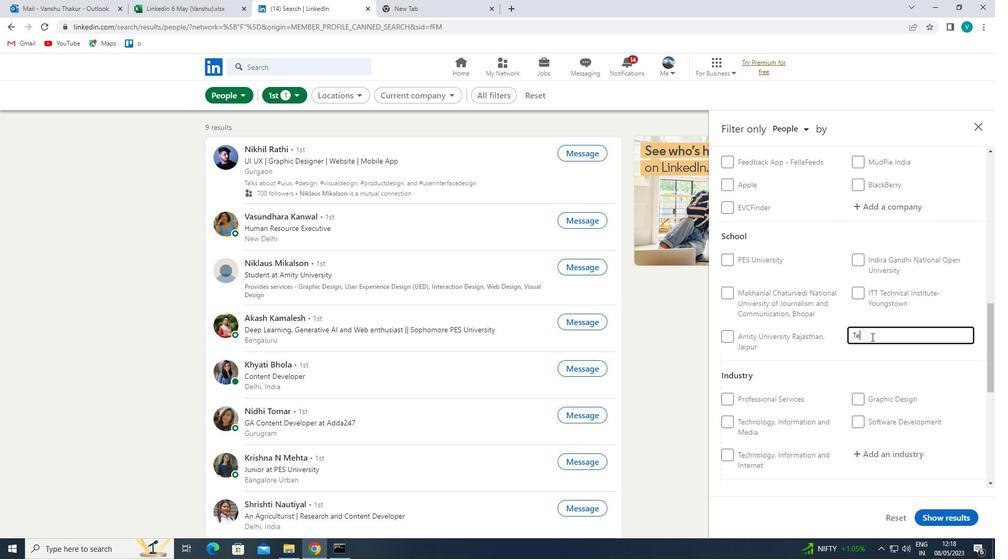 
Action: Mouse moved to (861, 348)
Screenshot: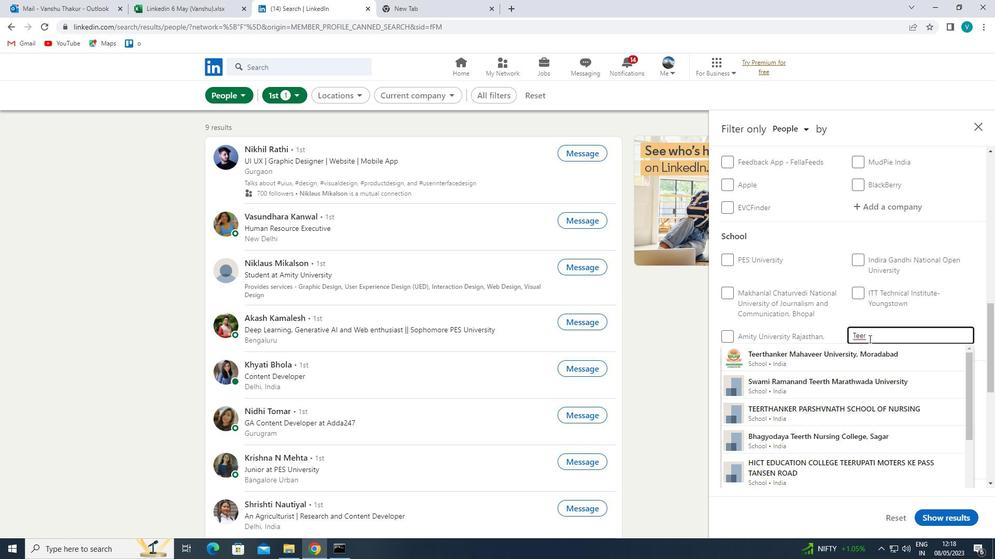 
Action: Mouse pressed left at (861, 348)
Screenshot: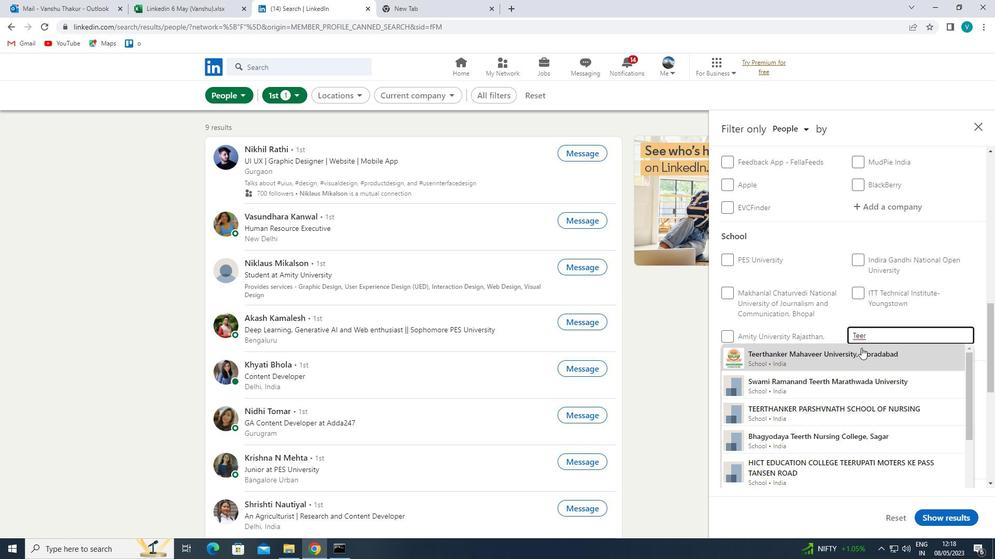 
Action: Mouse moved to (862, 348)
Screenshot: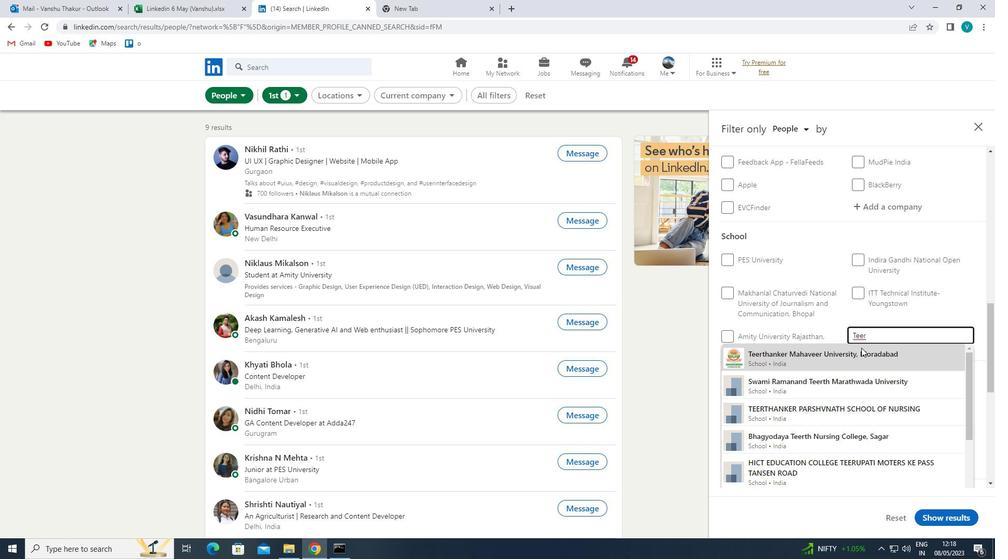 
Action: Mouse scrolled (862, 347) with delta (0, 0)
Screenshot: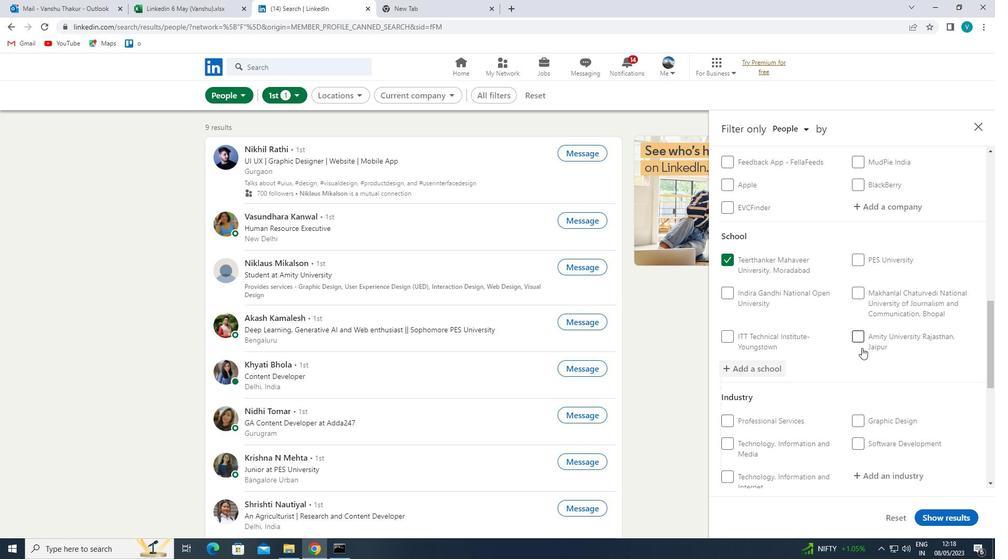 
Action: Mouse moved to (862, 350)
Screenshot: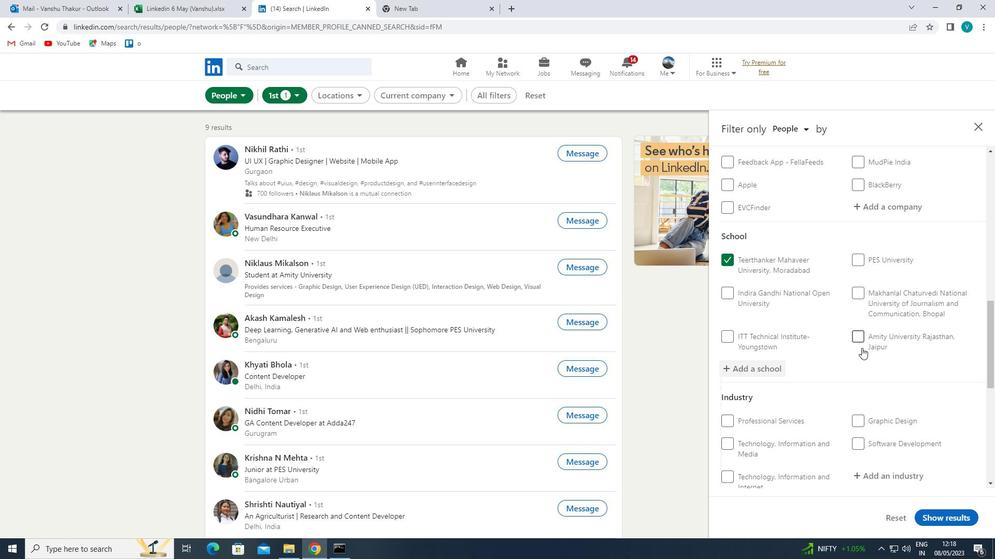 
Action: Mouse scrolled (862, 350) with delta (0, 0)
Screenshot: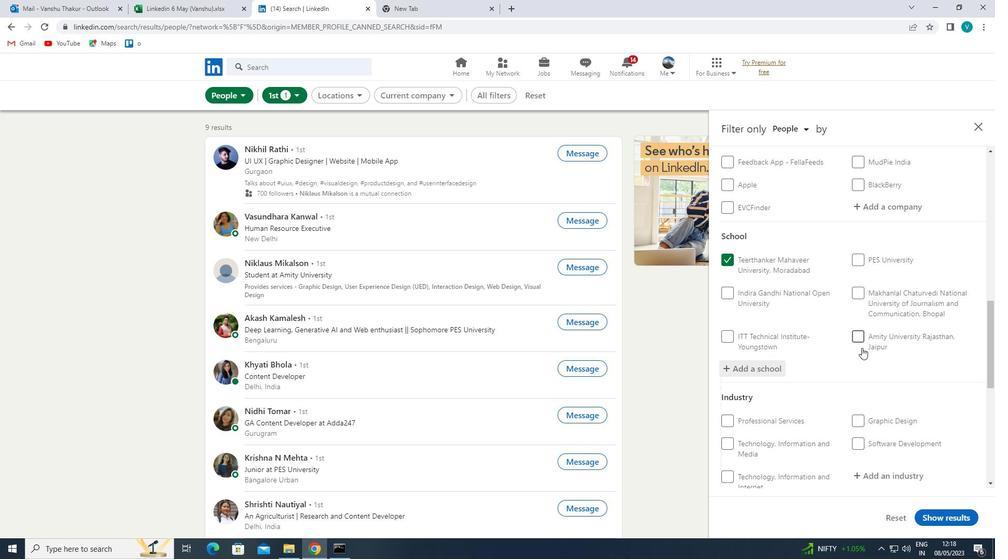 
Action: Mouse moved to (862, 353)
Screenshot: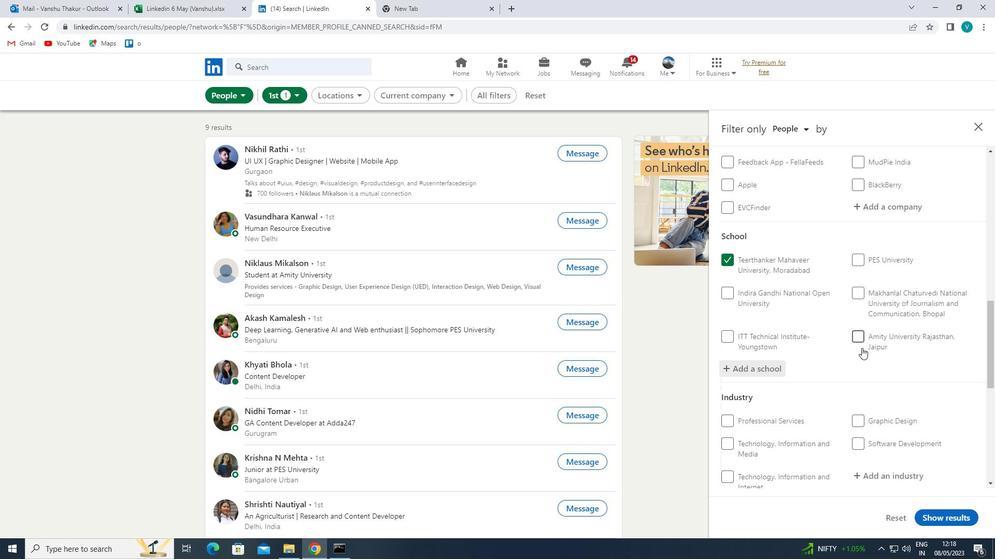 
Action: Mouse scrolled (862, 352) with delta (0, 0)
Screenshot: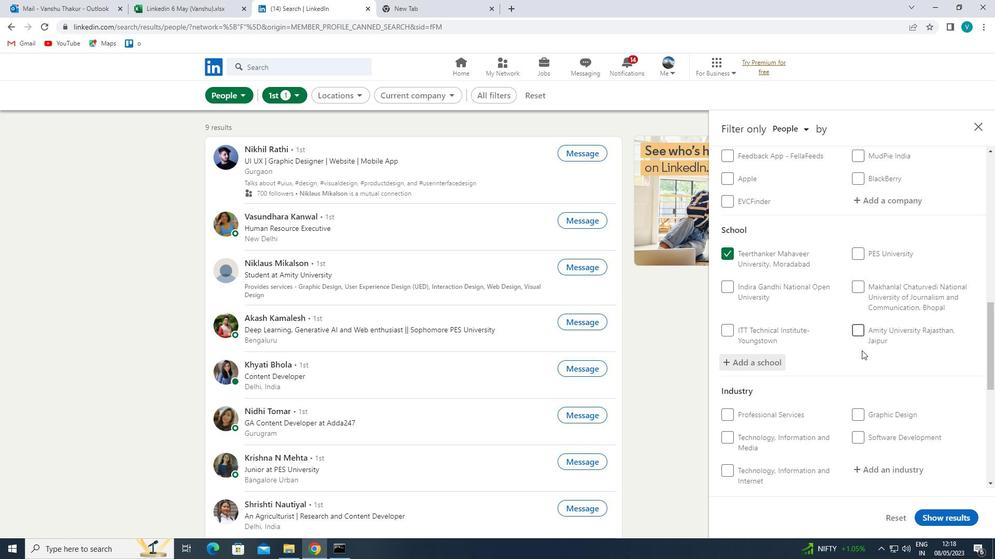 
Action: Mouse moved to (887, 318)
Screenshot: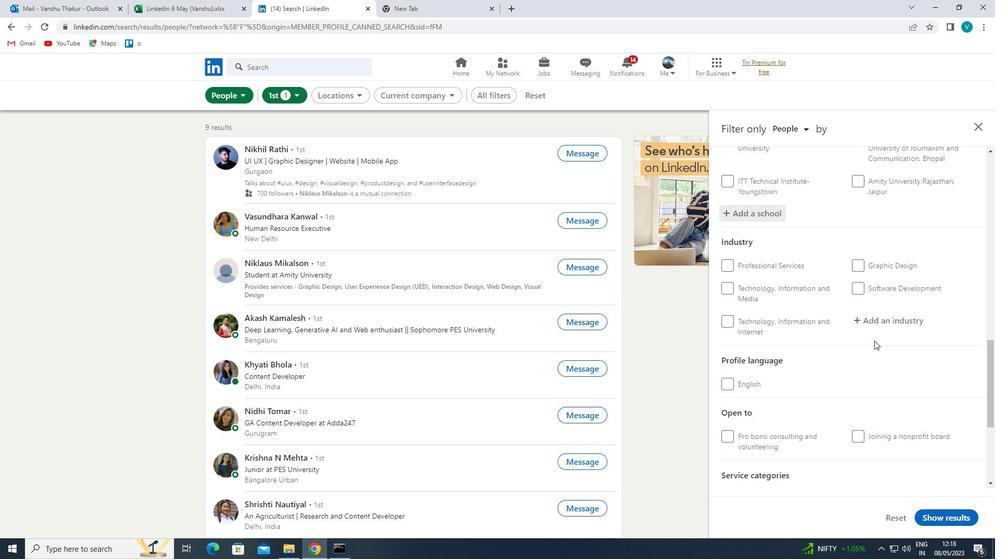 
Action: Mouse pressed left at (887, 318)
Screenshot: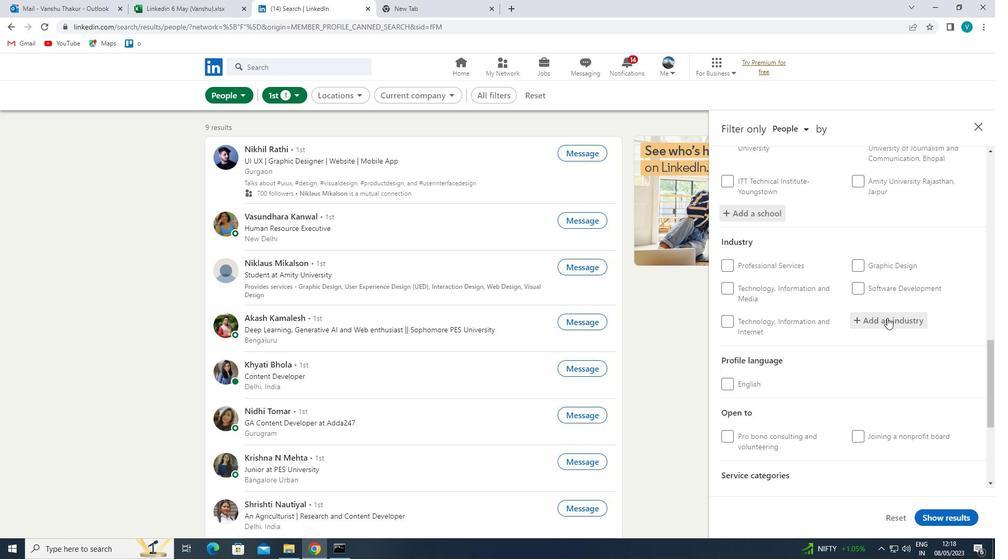 
Action: Mouse moved to (874, 324)
Screenshot: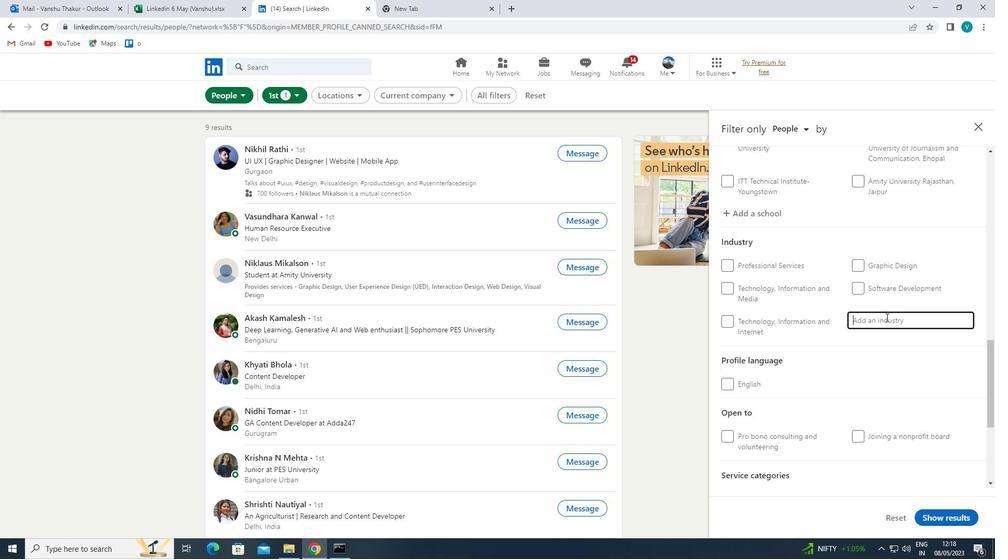 
Action: Key pressed <Key.shift>
Screenshot: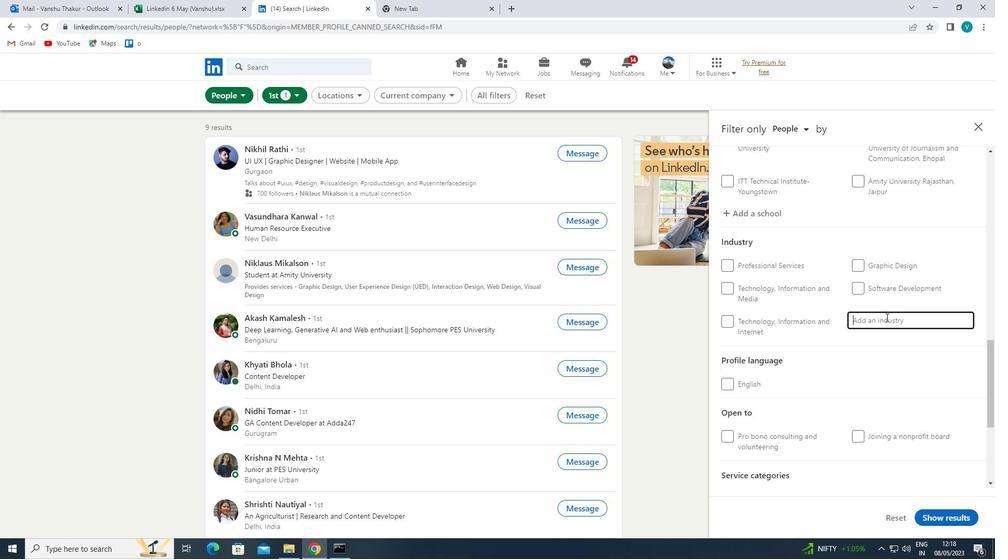 
Action: Mouse moved to (870, 326)
Screenshot: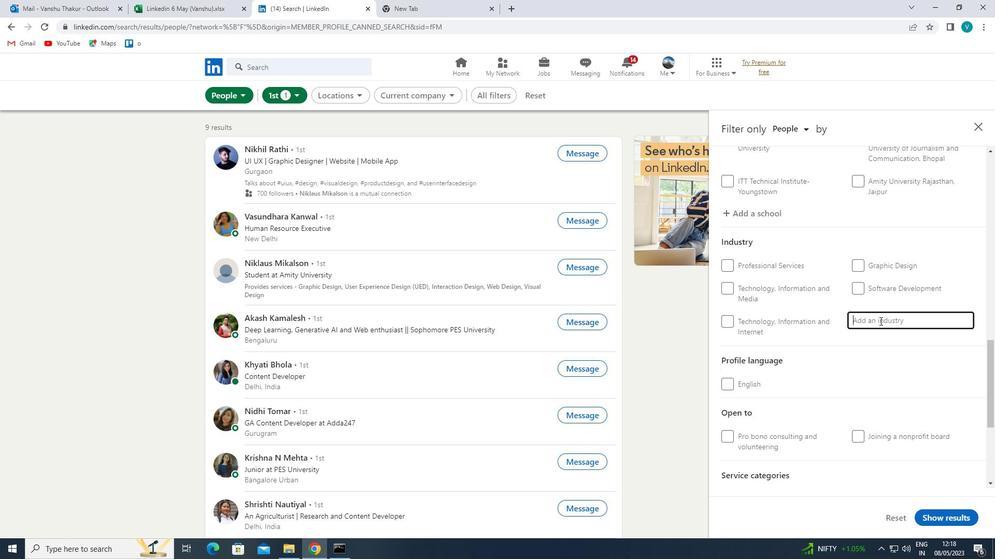 
Action: Key pressed PROFESSIONAL<Key.space>
Screenshot: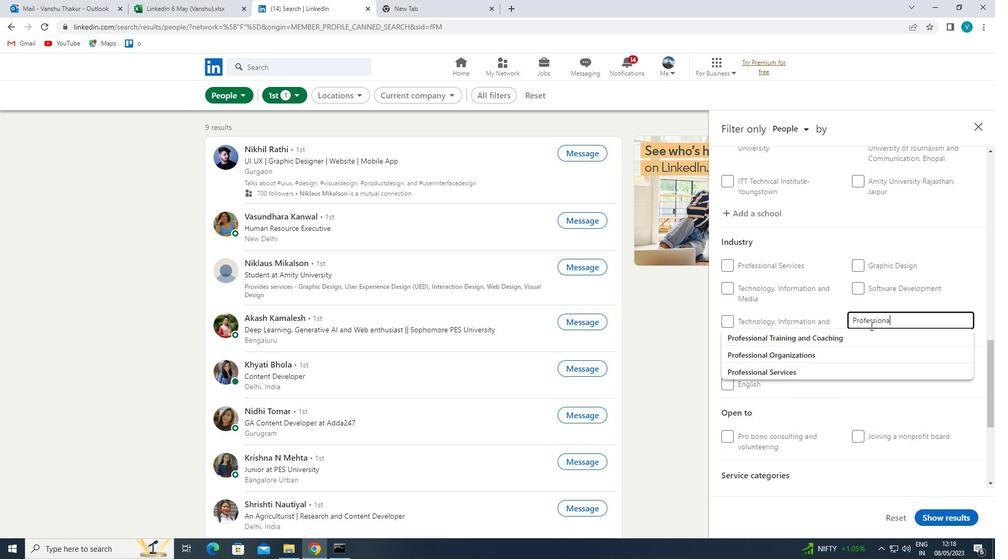 
Action: Mouse moved to (839, 348)
Screenshot: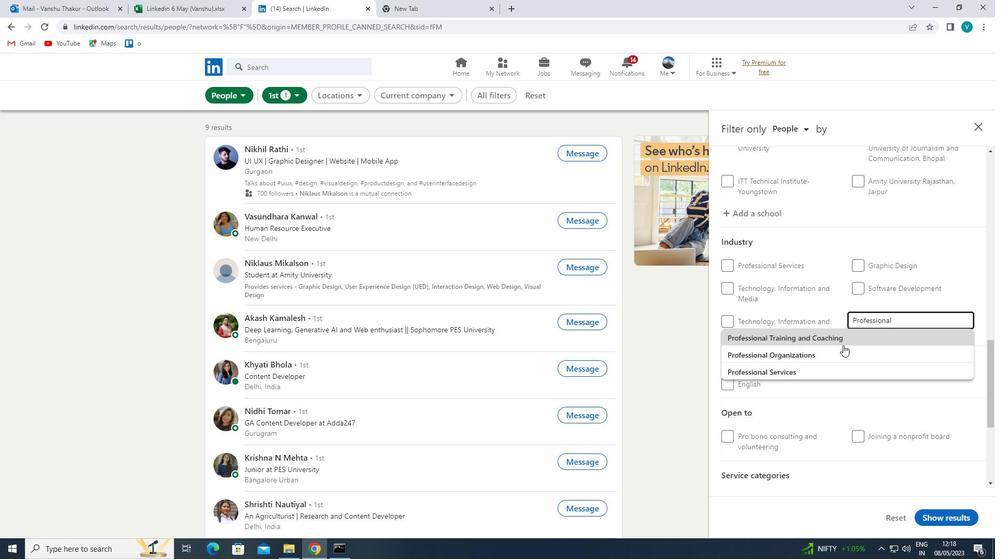 
Action: Mouse pressed left at (839, 348)
Screenshot: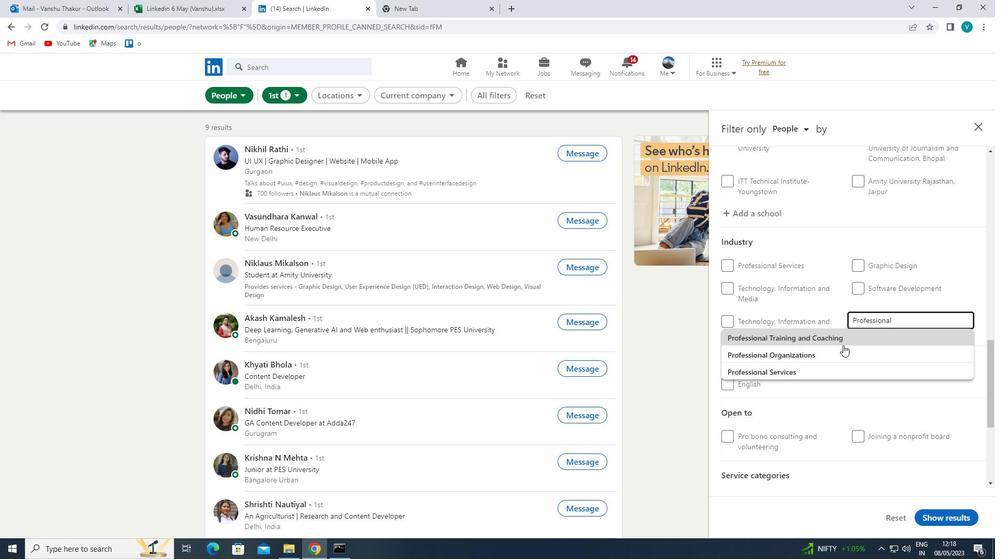 
Action: Mouse moved to (840, 348)
Screenshot: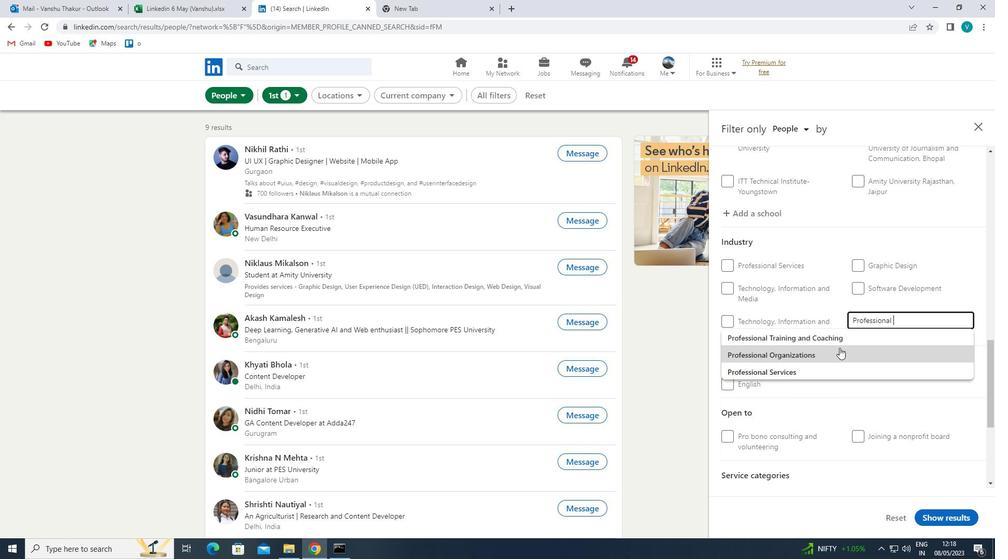 
Action: Mouse scrolled (840, 347) with delta (0, 0)
Screenshot: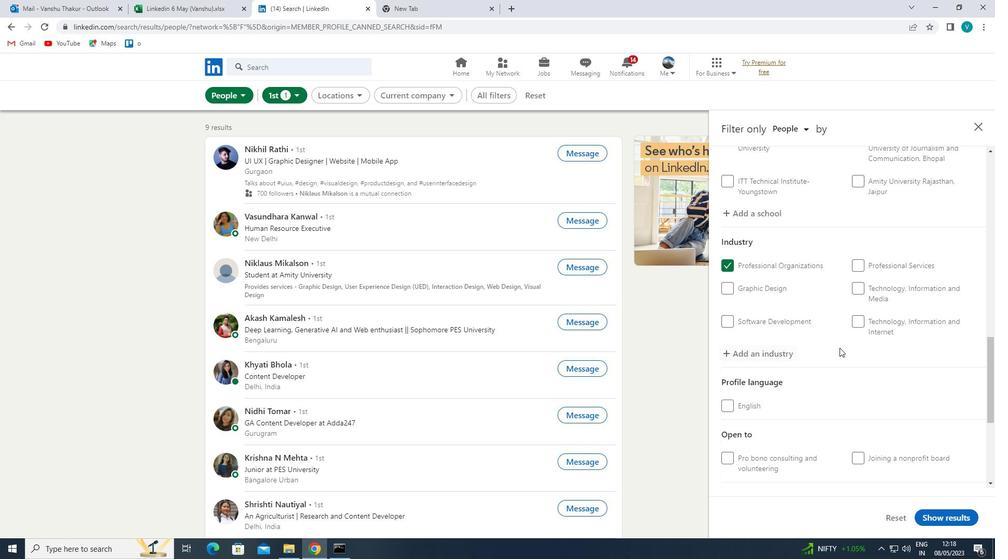 
Action: Mouse scrolled (840, 347) with delta (0, 0)
Screenshot: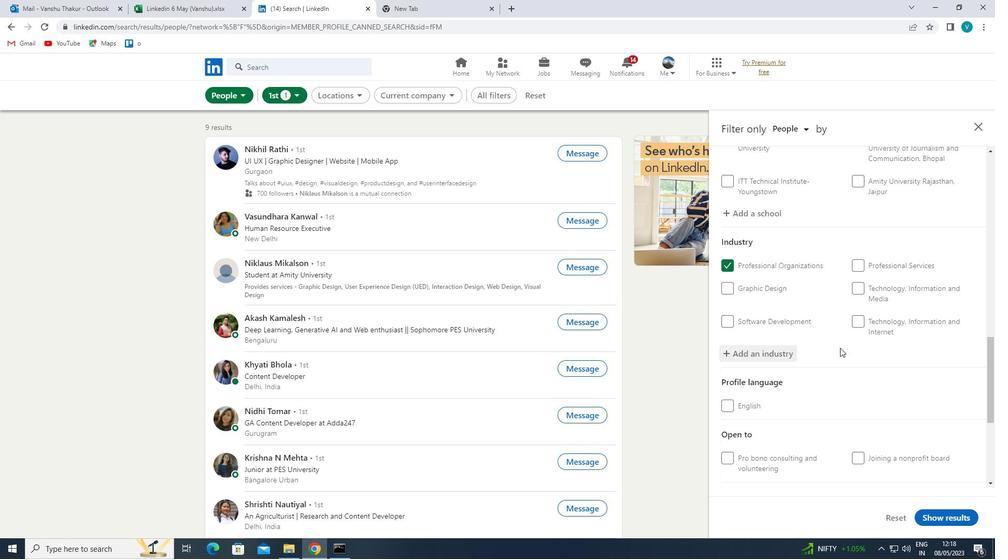 
Action: Mouse scrolled (840, 347) with delta (0, 0)
Screenshot: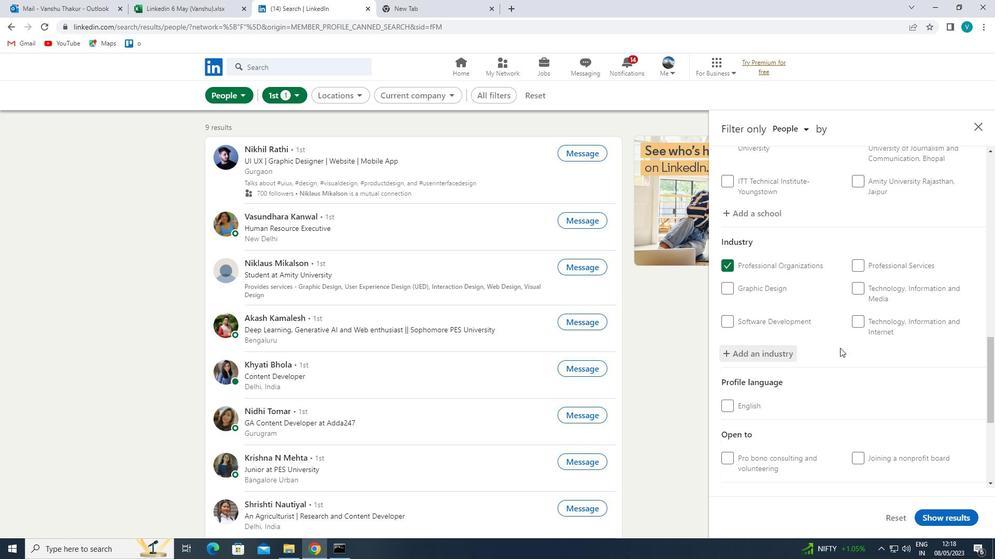 
Action: Mouse moved to (843, 356)
Screenshot: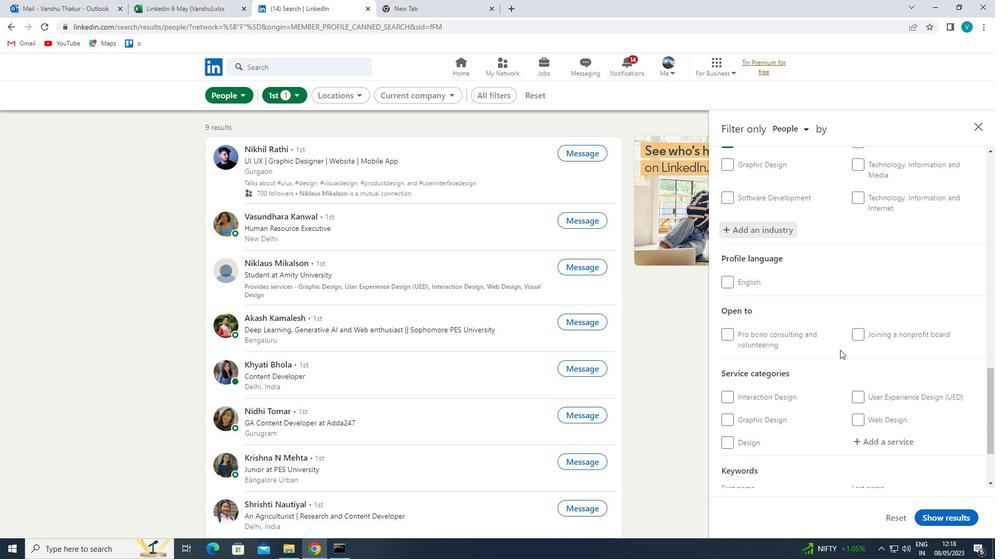 
Action: Mouse scrolled (843, 355) with delta (0, 0)
Screenshot: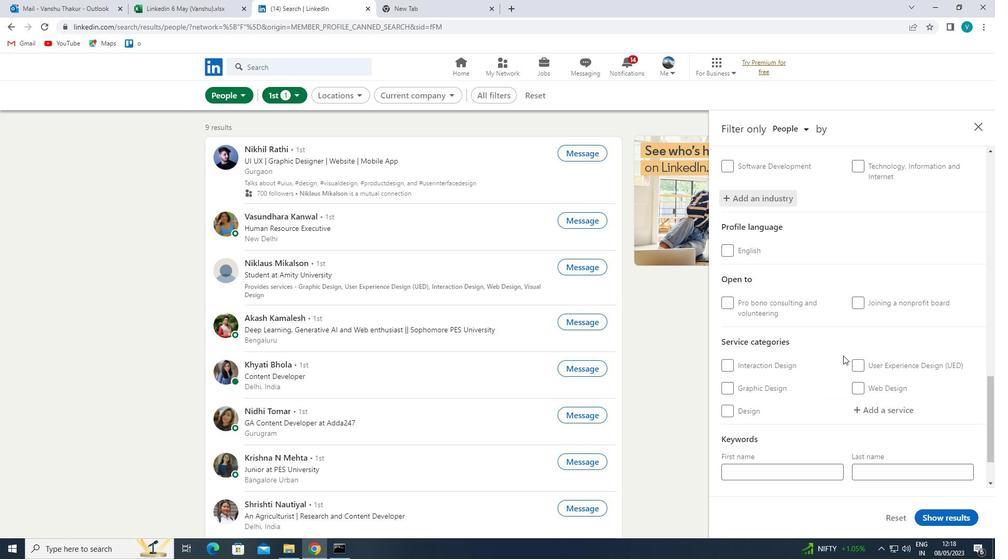 
Action: Mouse moved to (877, 355)
Screenshot: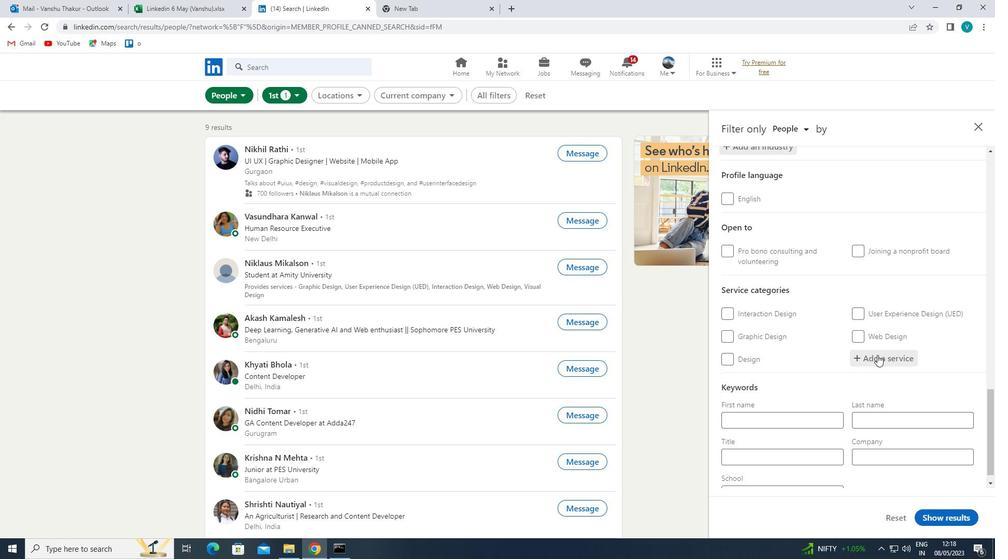 
Action: Mouse pressed left at (877, 355)
Screenshot: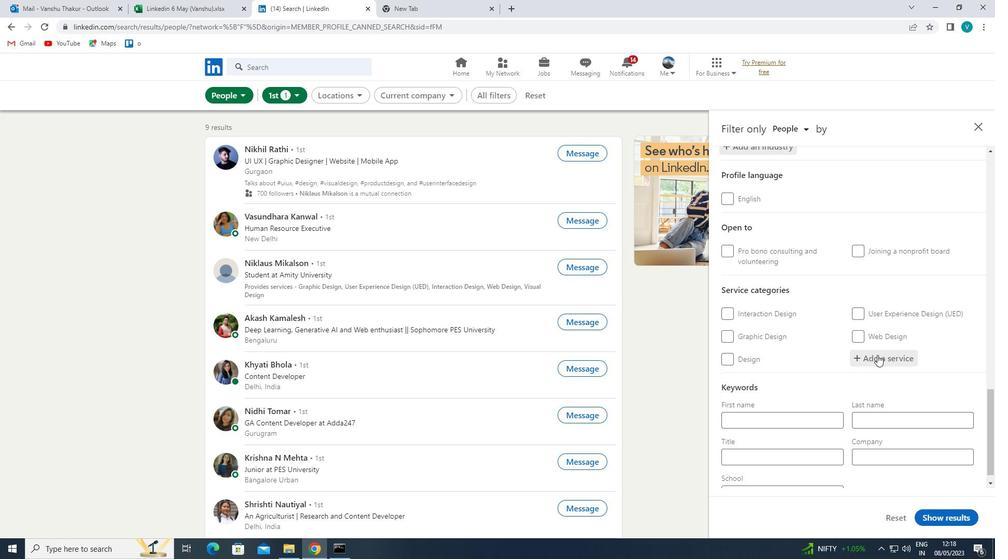 
Action: Key pressed <Key.shift>
Screenshot: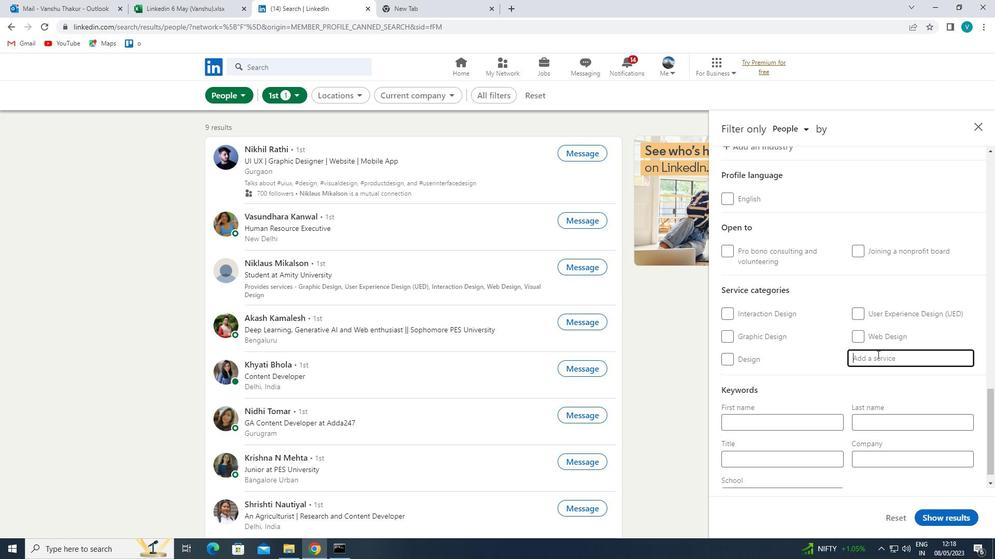 
Action: Mouse moved to (866, 347)
Screenshot: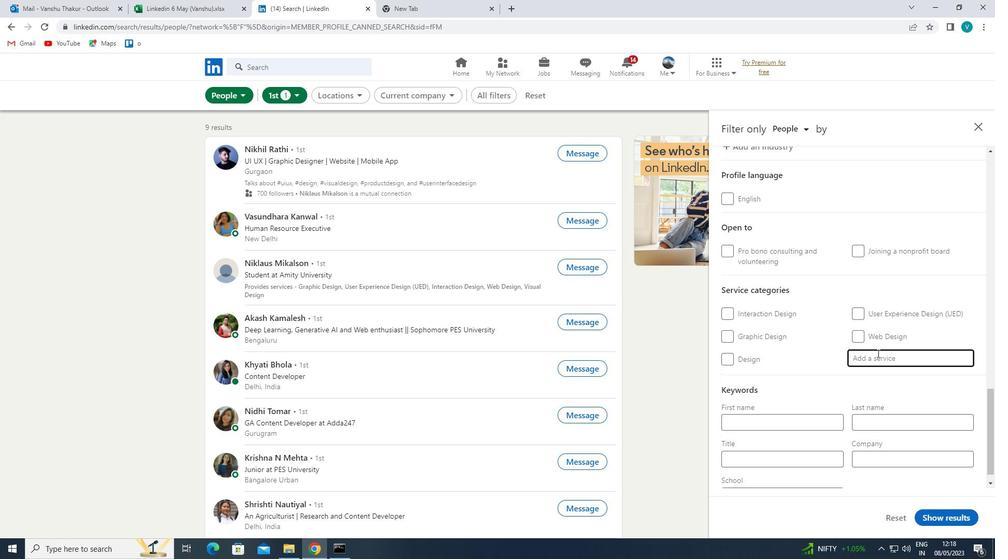 
Action: Key pressed INFORMATION<Key.space>
Screenshot: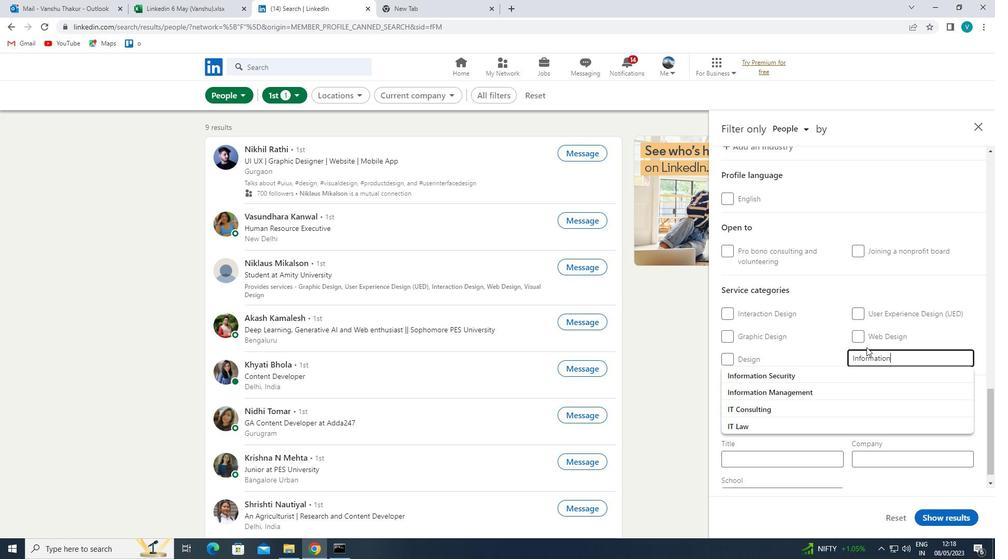 
Action: Mouse moved to (828, 387)
Screenshot: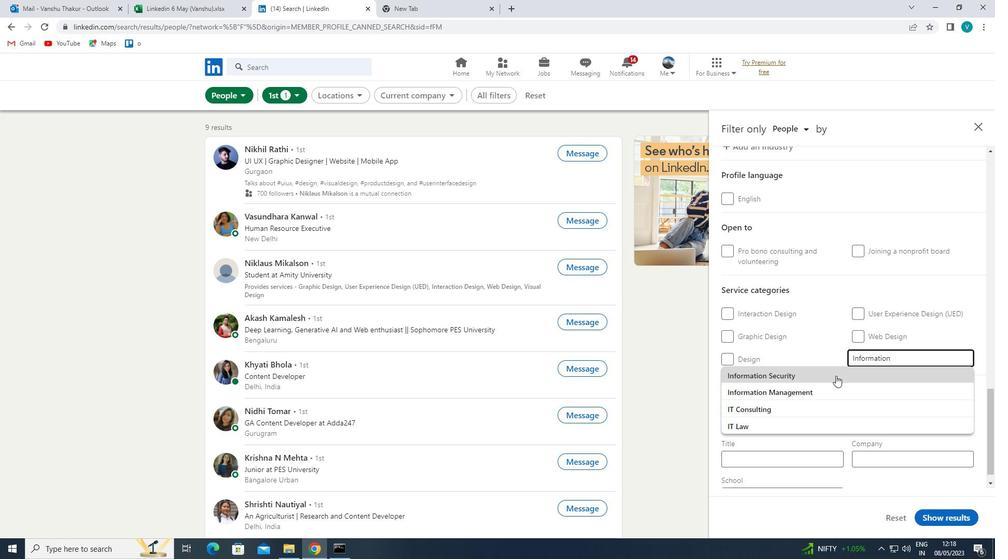 
Action: Mouse pressed left at (828, 387)
Screenshot: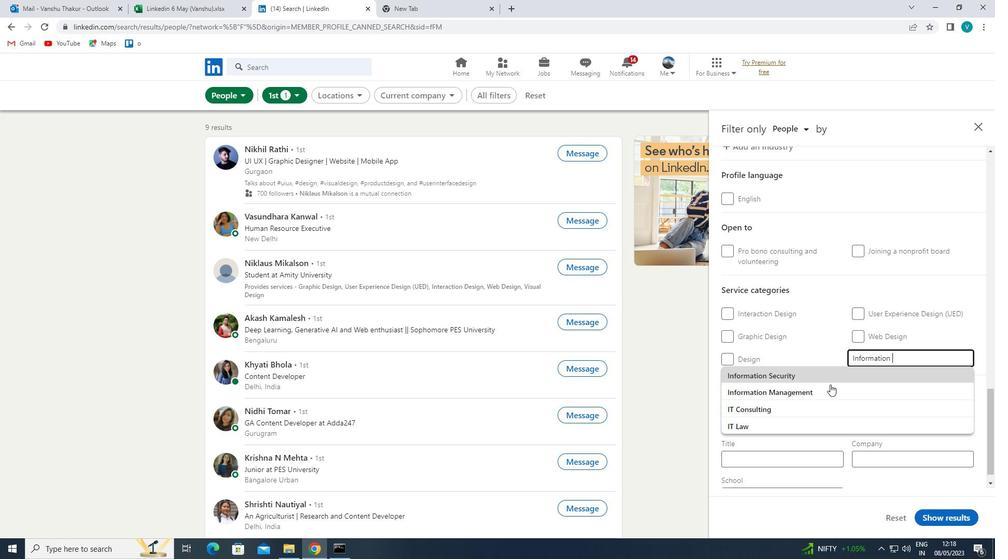 
Action: Mouse moved to (829, 386)
Screenshot: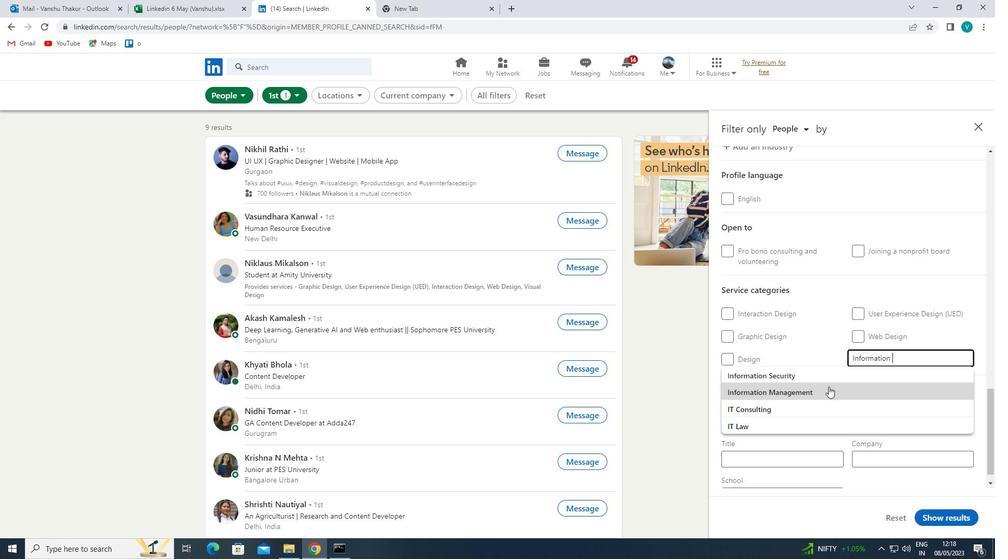 
Action: Mouse scrolled (829, 385) with delta (0, 0)
Screenshot: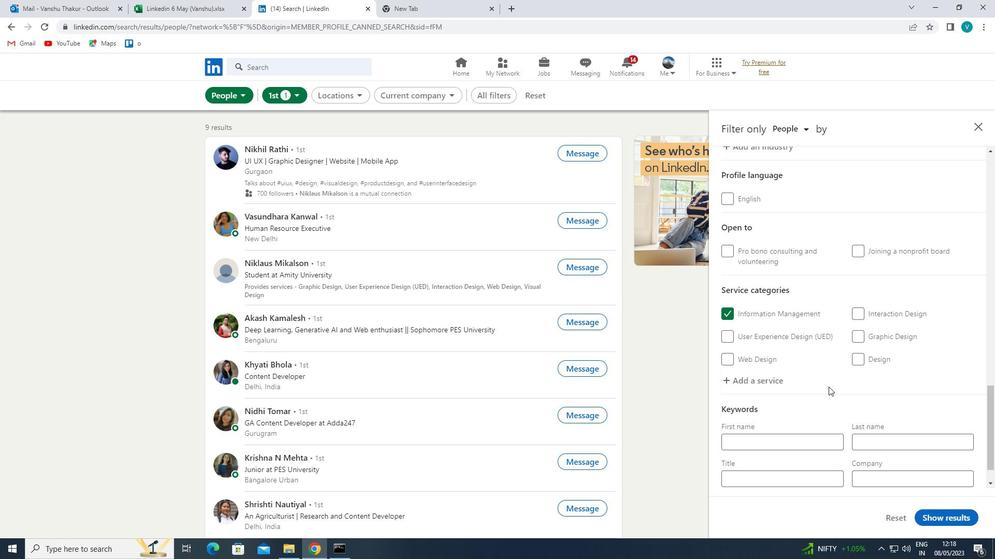 
Action: Mouse scrolled (829, 385) with delta (0, 0)
Screenshot: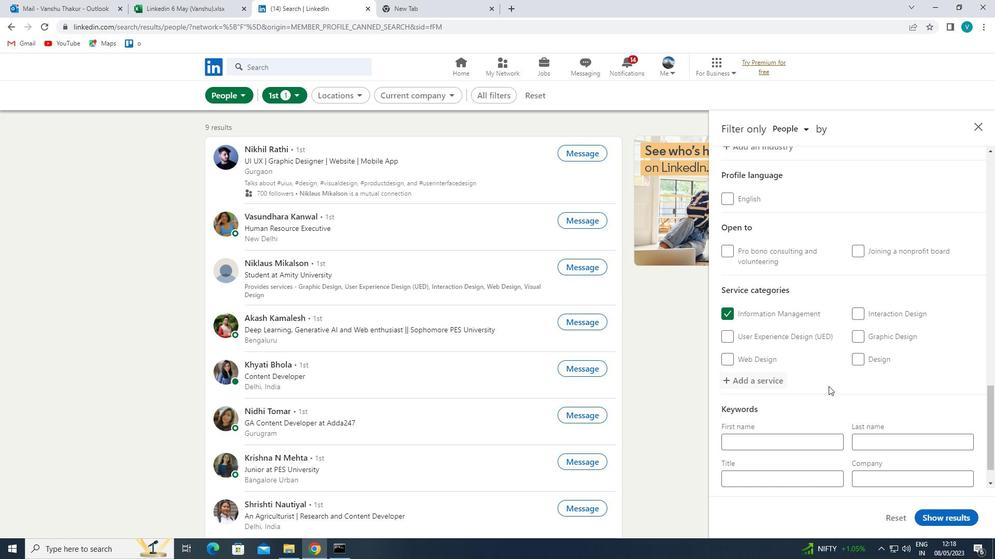 
Action: Mouse moved to (829, 386)
Screenshot: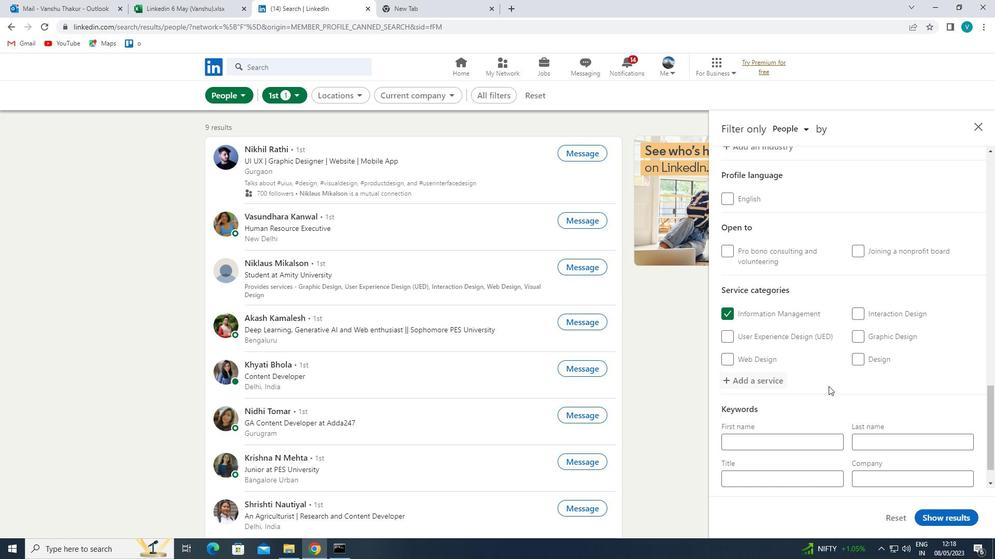 
Action: Mouse scrolled (829, 385) with delta (0, 0)
Screenshot: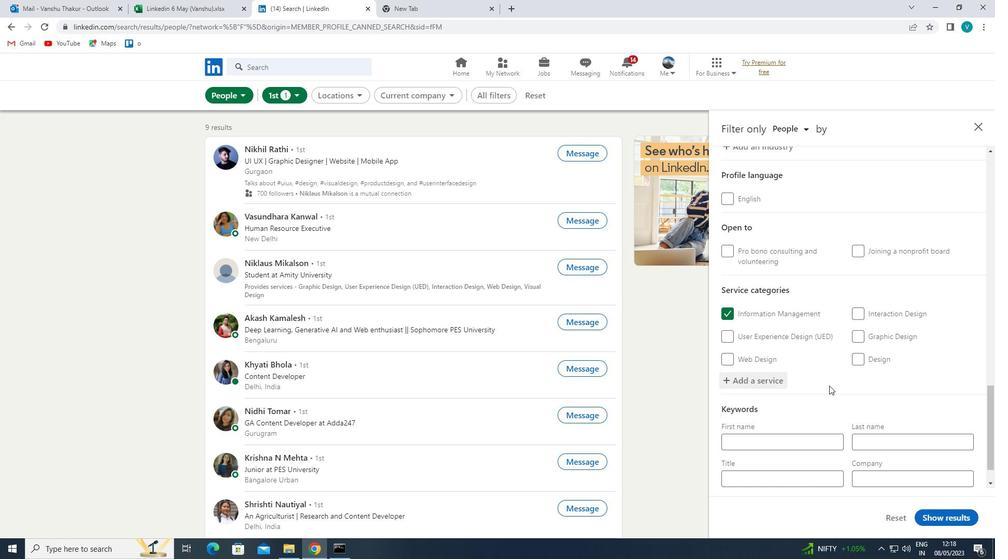 
Action: Mouse moved to (827, 386)
Screenshot: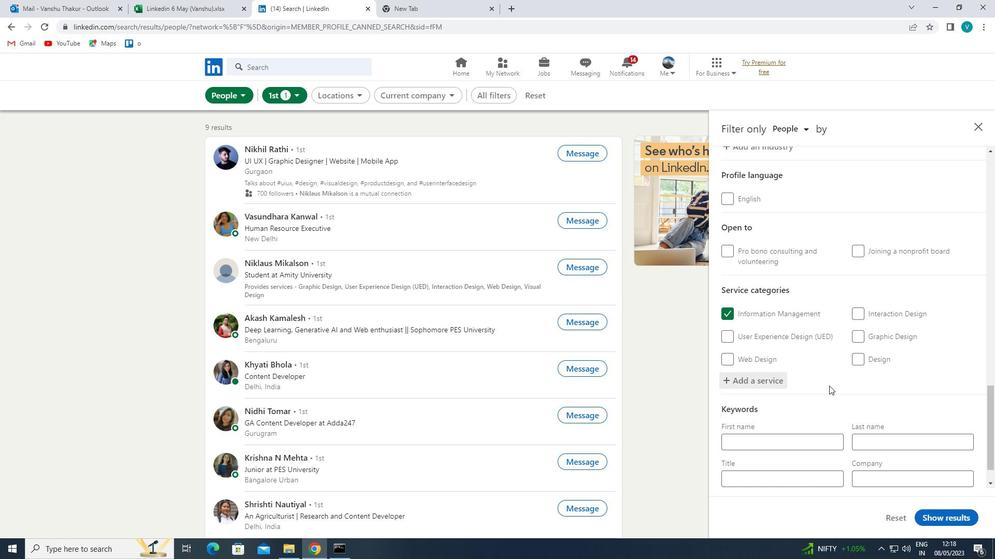 
Action: Mouse scrolled (827, 385) with delta (0, 0)
Screenshot: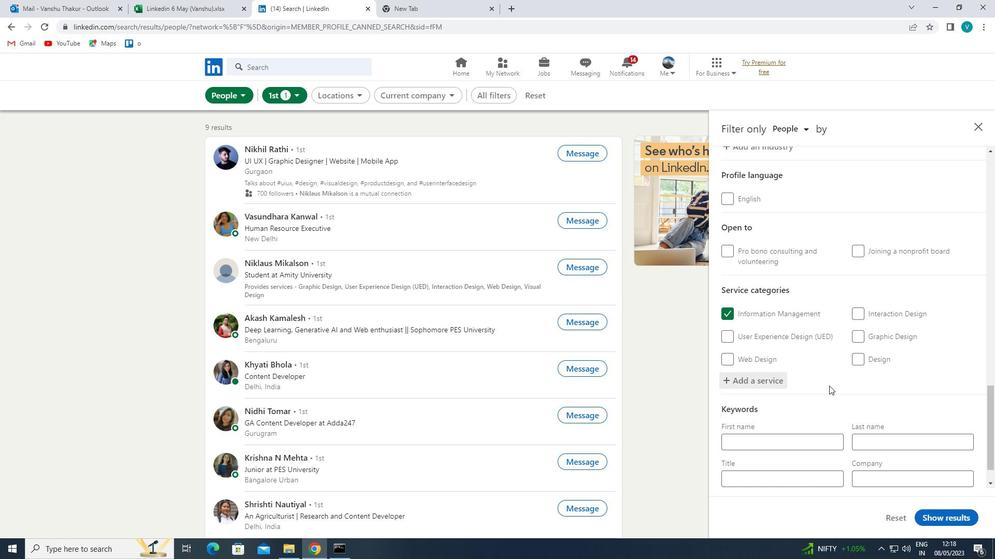
Action: Mouse moved to (793, 446)
Screenshot: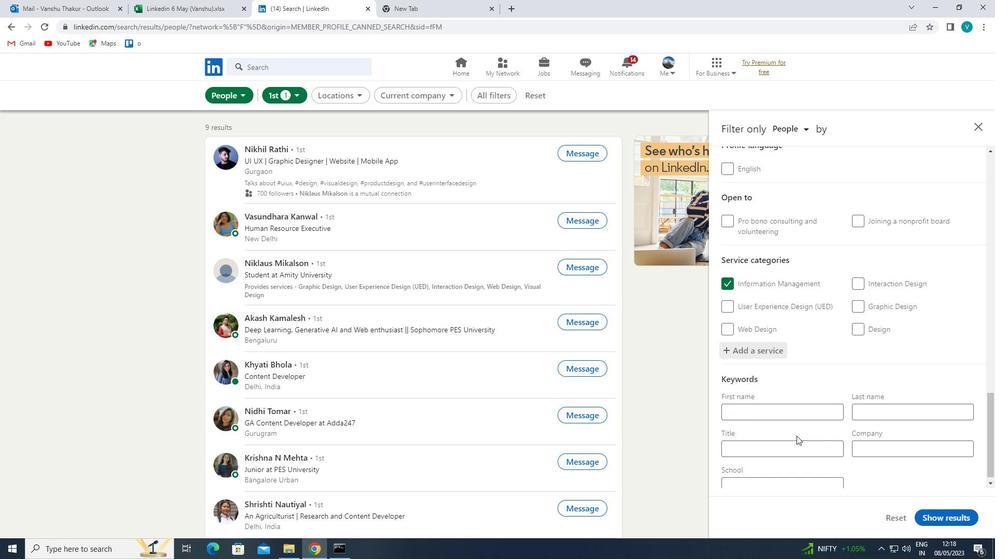 
Action: Mouse pressed left at (793, 446)
Screenshot: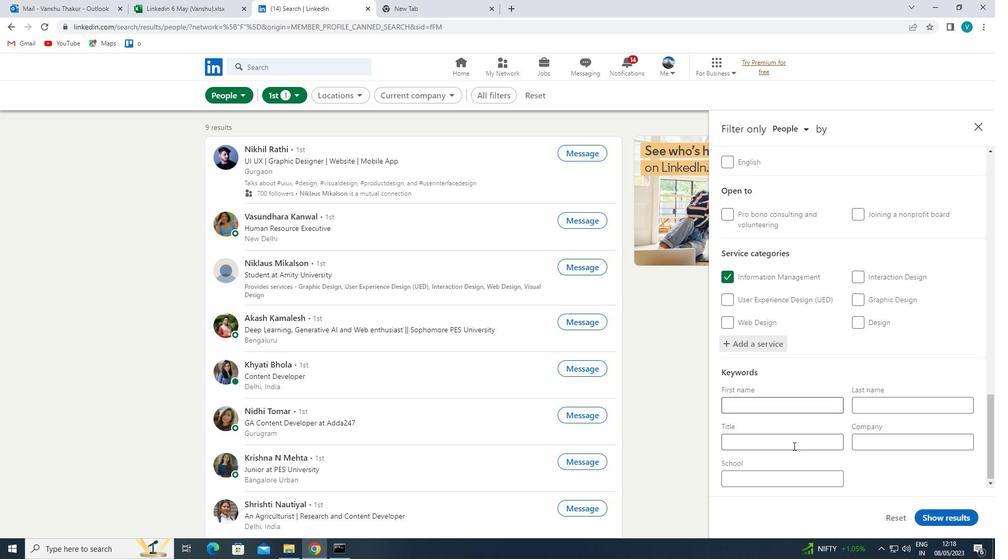 
Action: Mouse moved to (793, 432)
Screenshot: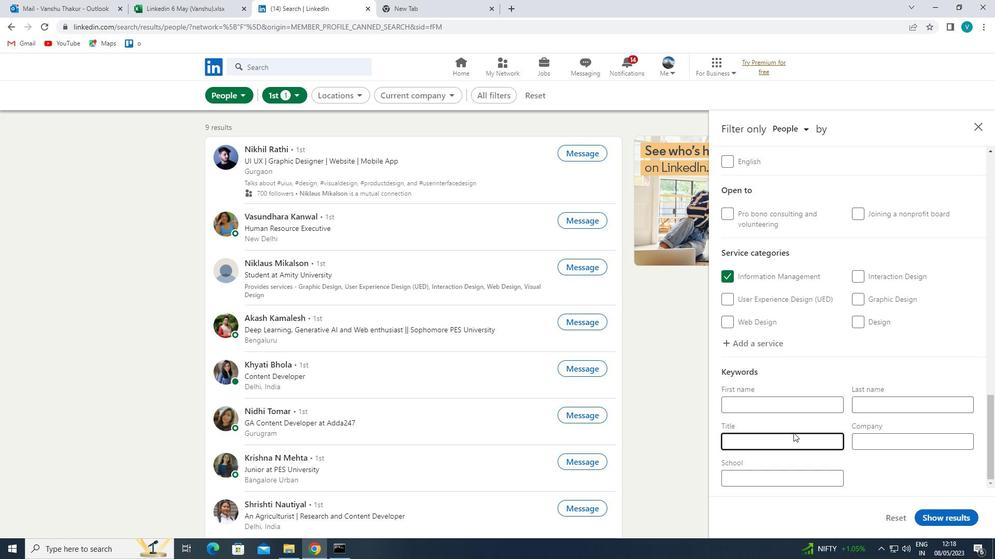 
Action: Key pressed <Key.shift>RSK<Key.backspace><Key.backspace>ISK<Key.space><Key.shift>MANAGER<Key.space>
Screenshot: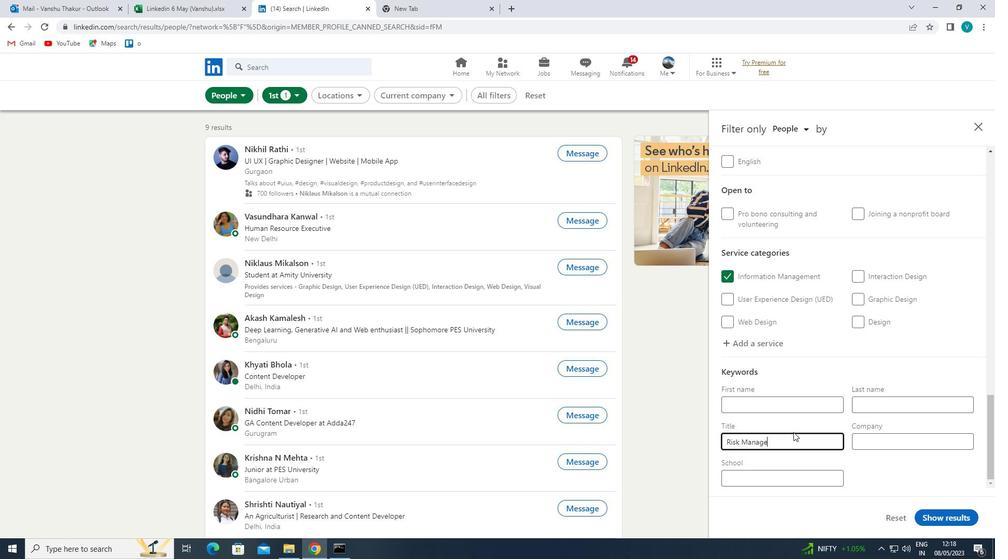 
Action: Mouse moved to (935, 513)
Screenshot: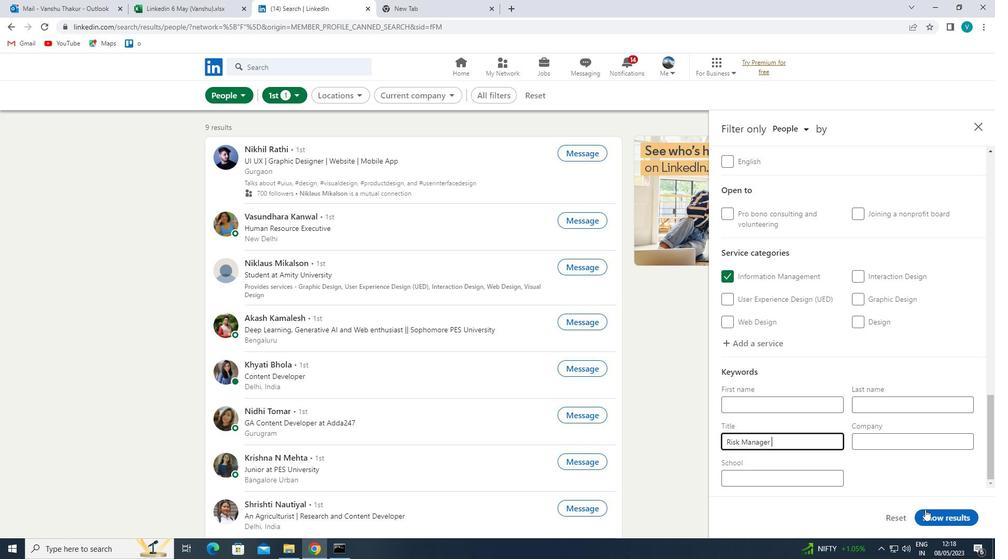 
Action: Mouse pressed left at (935, 513)
Screenshot: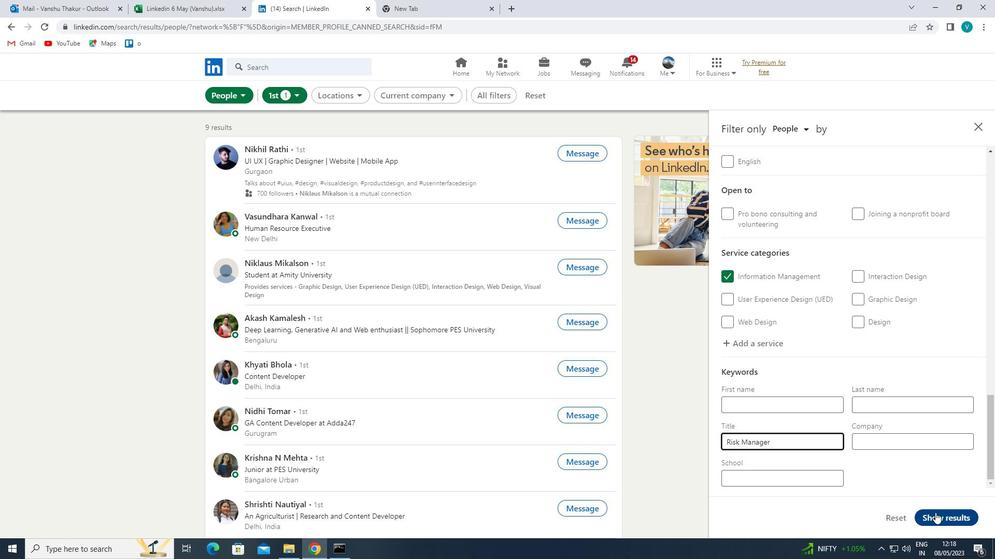 
Action: Mouse moved to (936, 513)
Screenshot: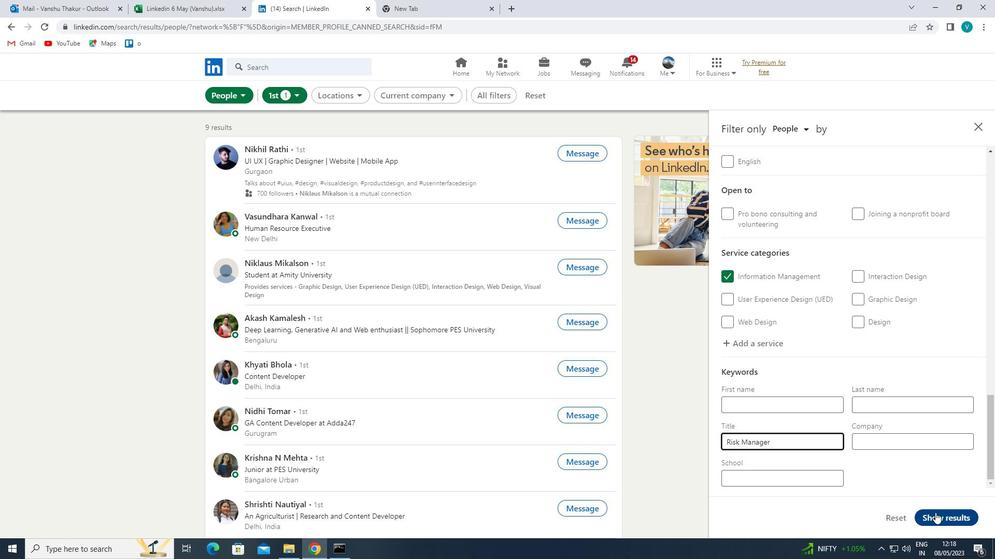 
